 Task: Create a due date automation trigger when advanced on, on the wednesday of the week a card is due add fields with custom field "Resume" set to a number greater than 1 and lower or equal to 10 at 11:00 AM.
Action: Mouse moved to (1212, 95)
Screenshot: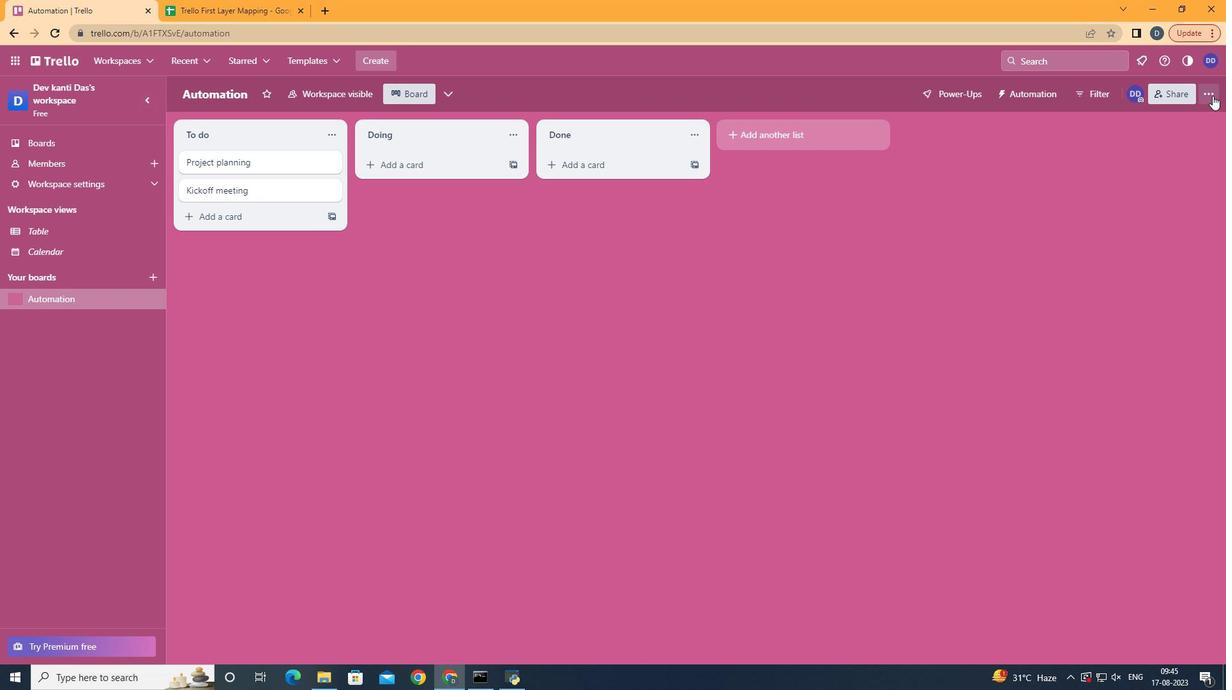 
Action: Mouse pressed left at (1212, 95)
Screenshot: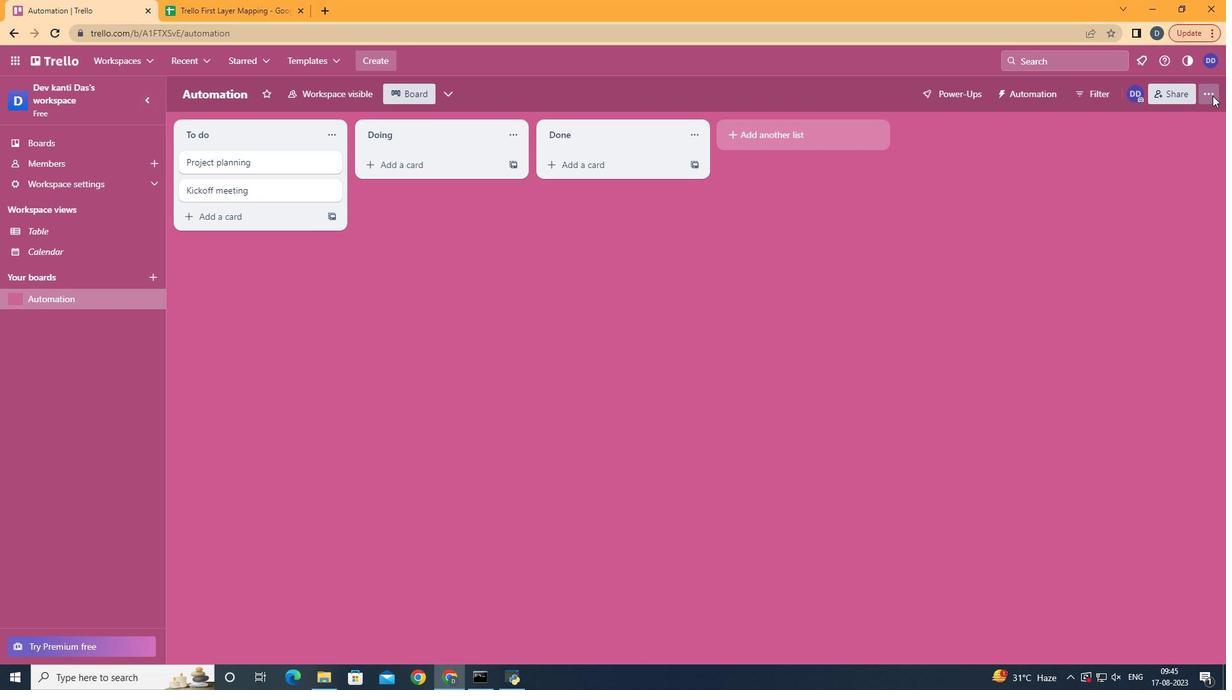 
Action: Mouse moved to (1139, 262)
Screenshot: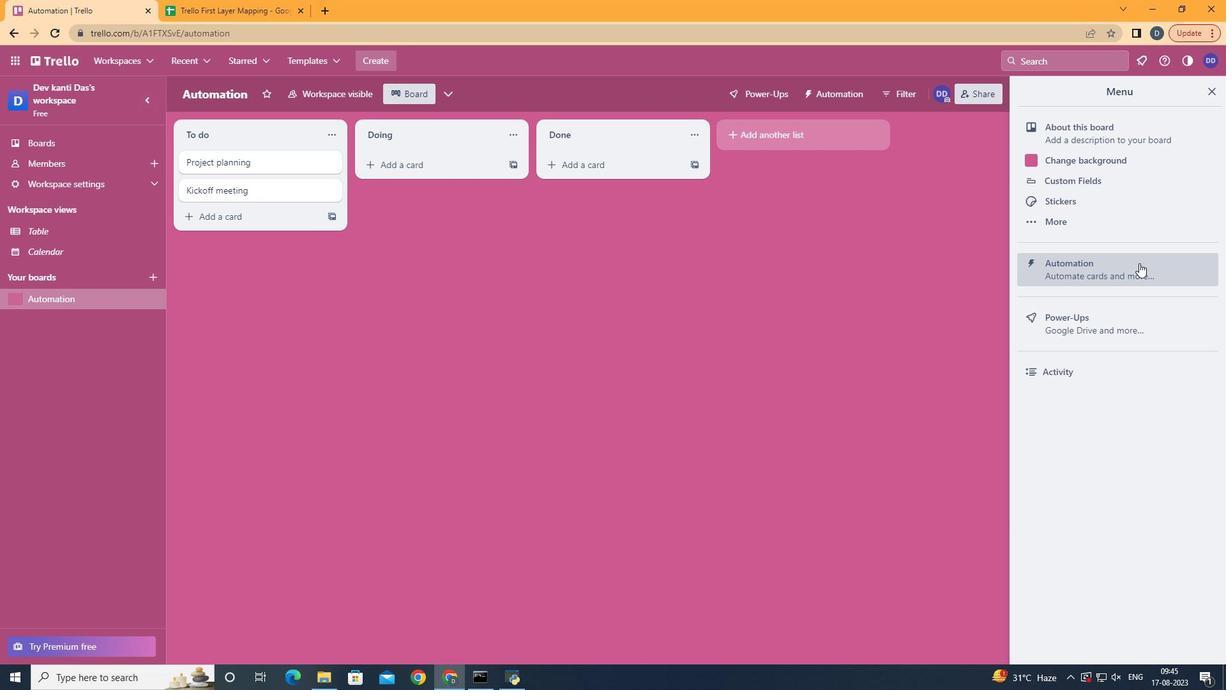 
Action: Mouse pressed left at (1139, 262)
Screenshot: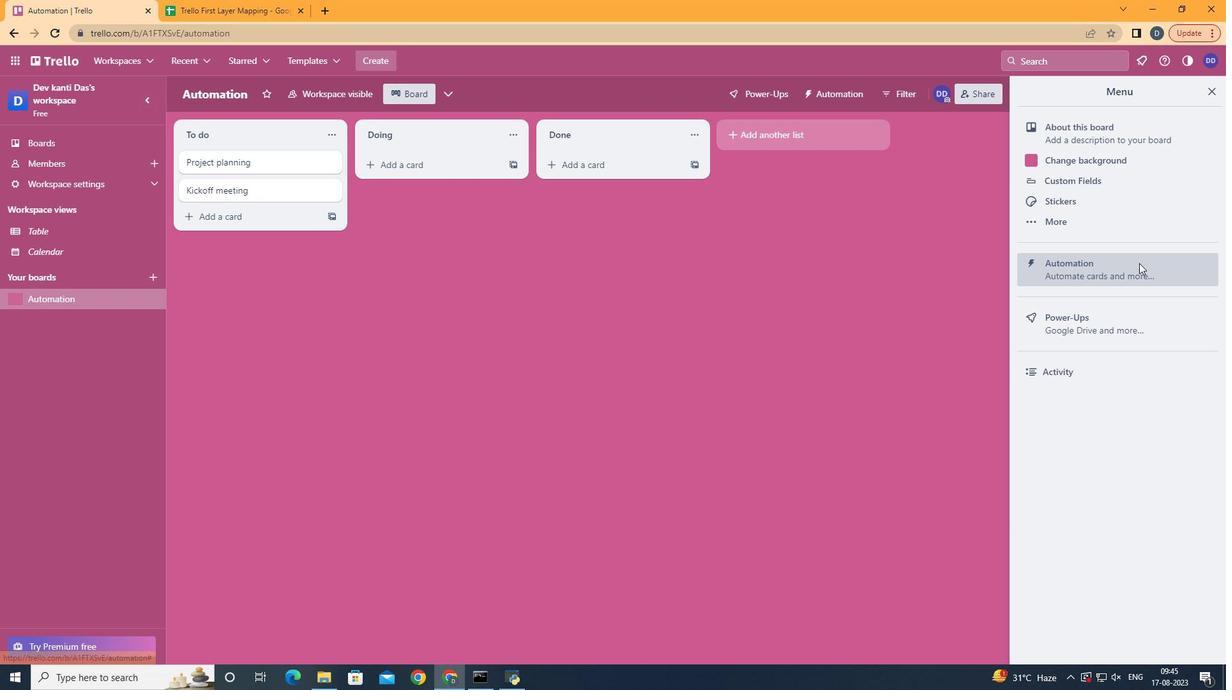 
Action: Mouse moved to (222, 254)
Screenshot: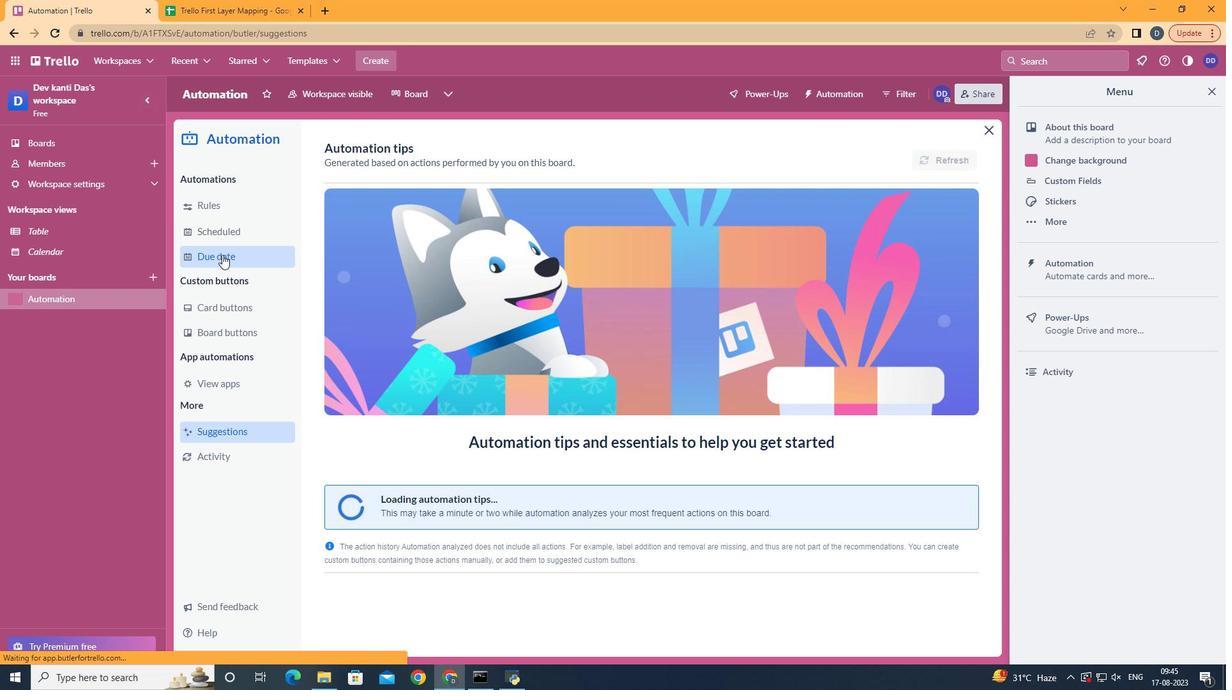 
Action: Mouse pressed left at (222, 254)
Screenshot: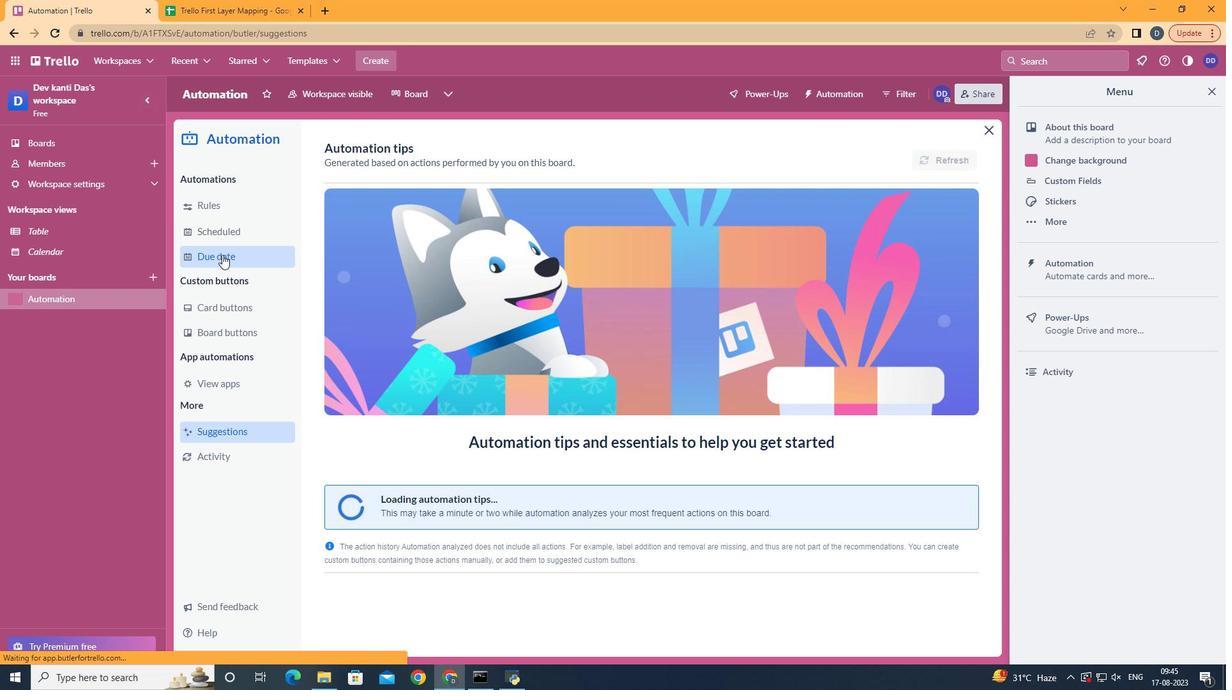 
Action: Mouse moved to (884, 152)
Screenshot: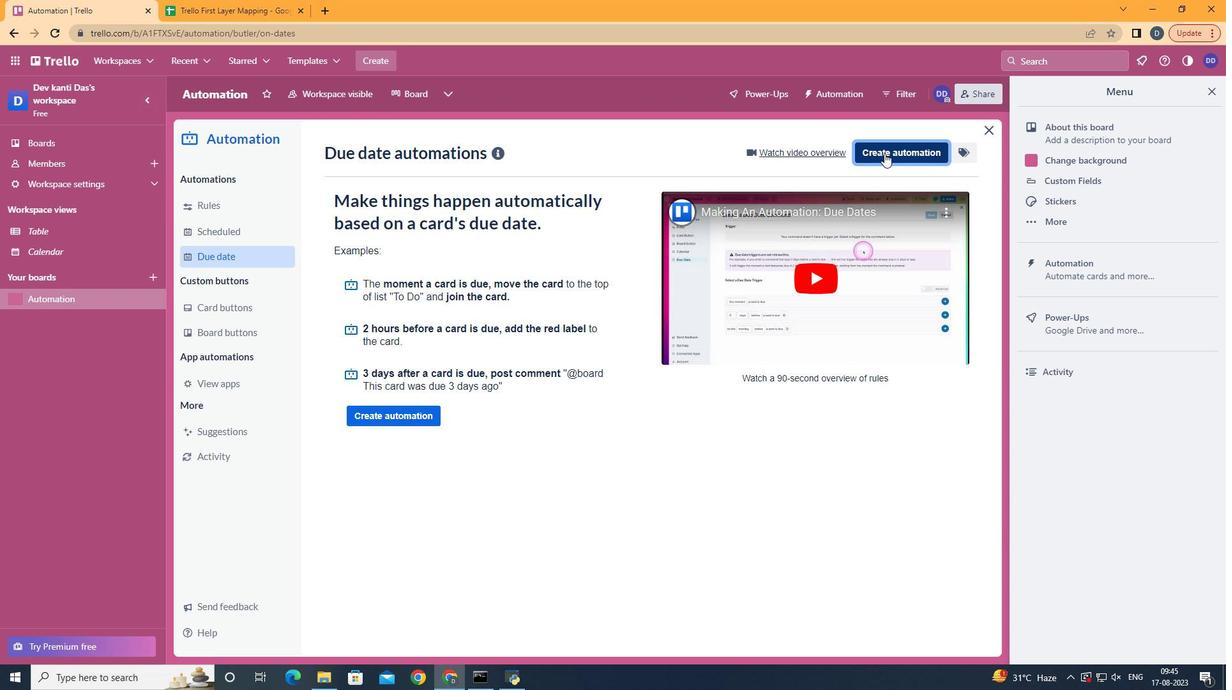 
Action: Mouse pressed left at (884, 152)
Screenshot: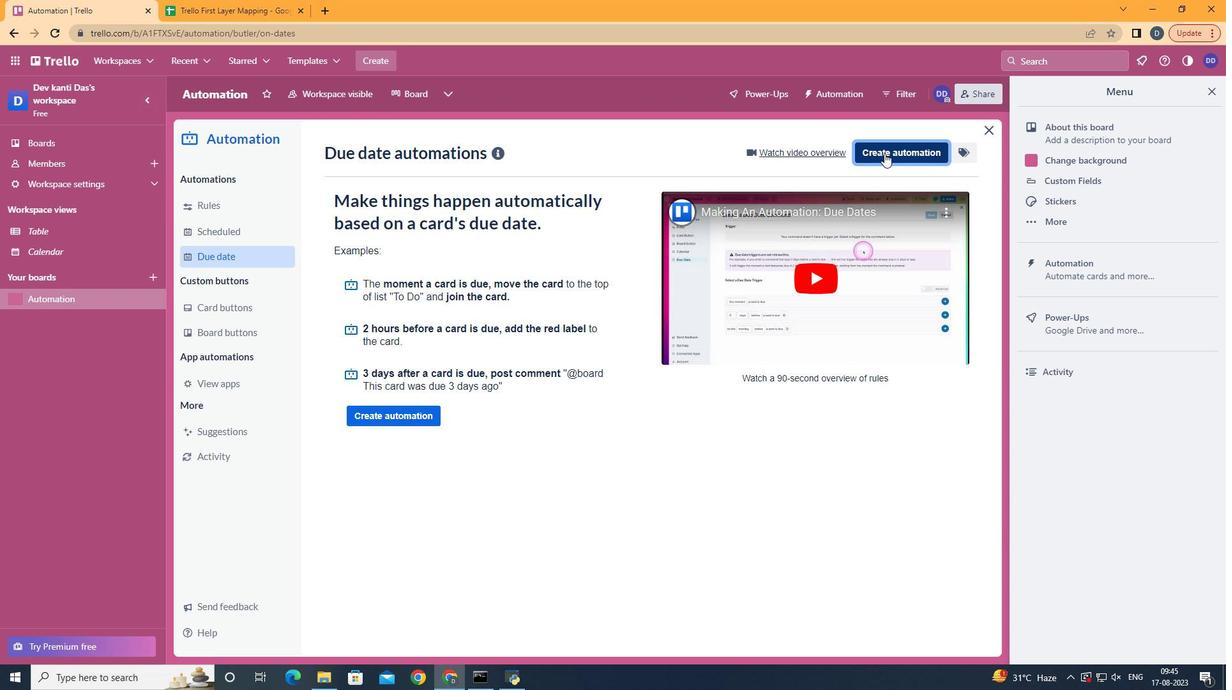 
Action: Mouse moved to (666, 274)
Screenshot: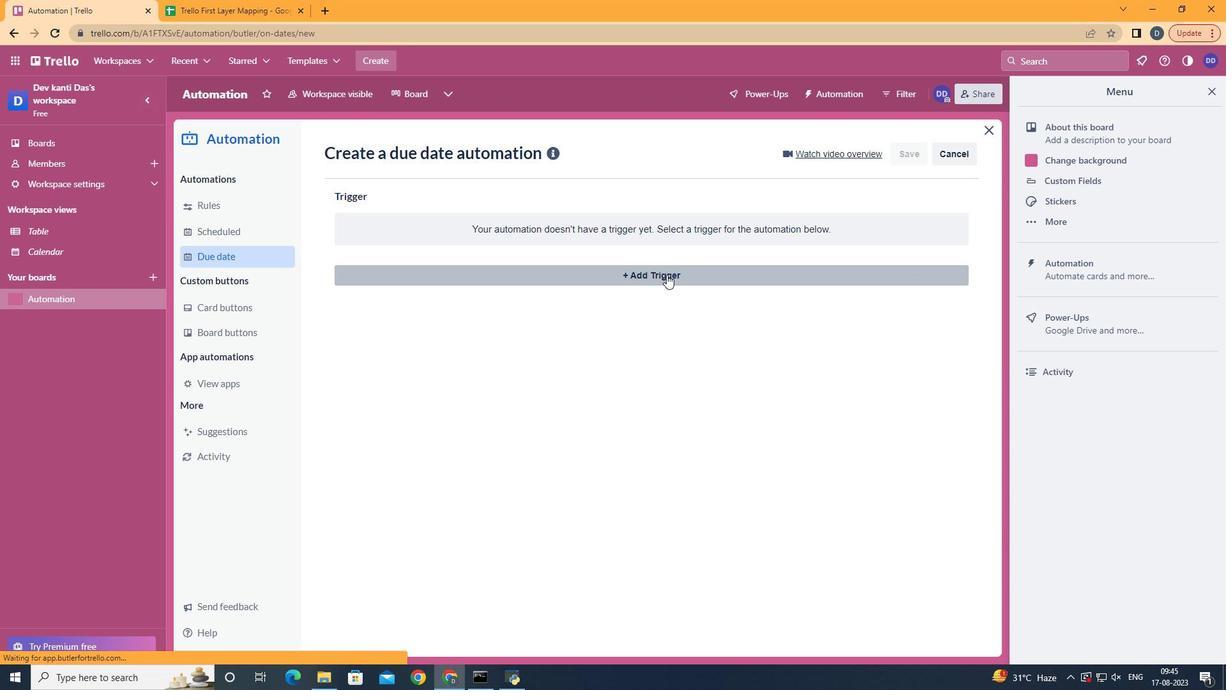
Action: Mouse pressed left at (666, 274)
Screenshot: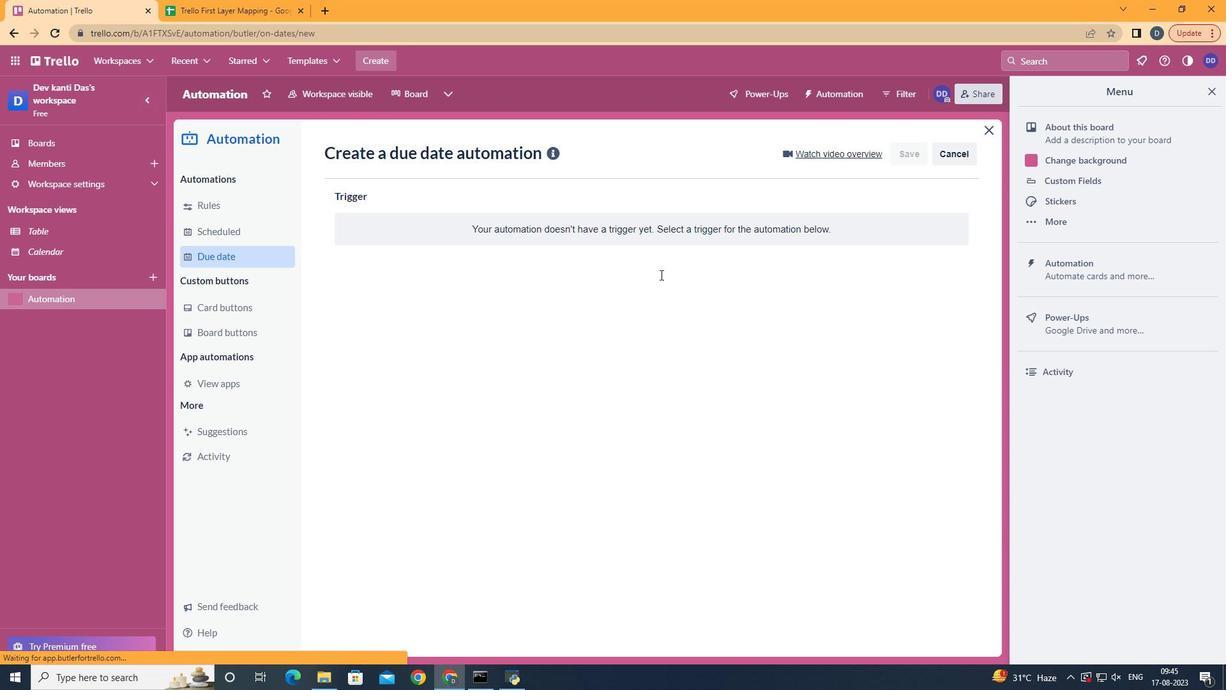 
Action: Mouse moved to (425, 387)
Screenshot: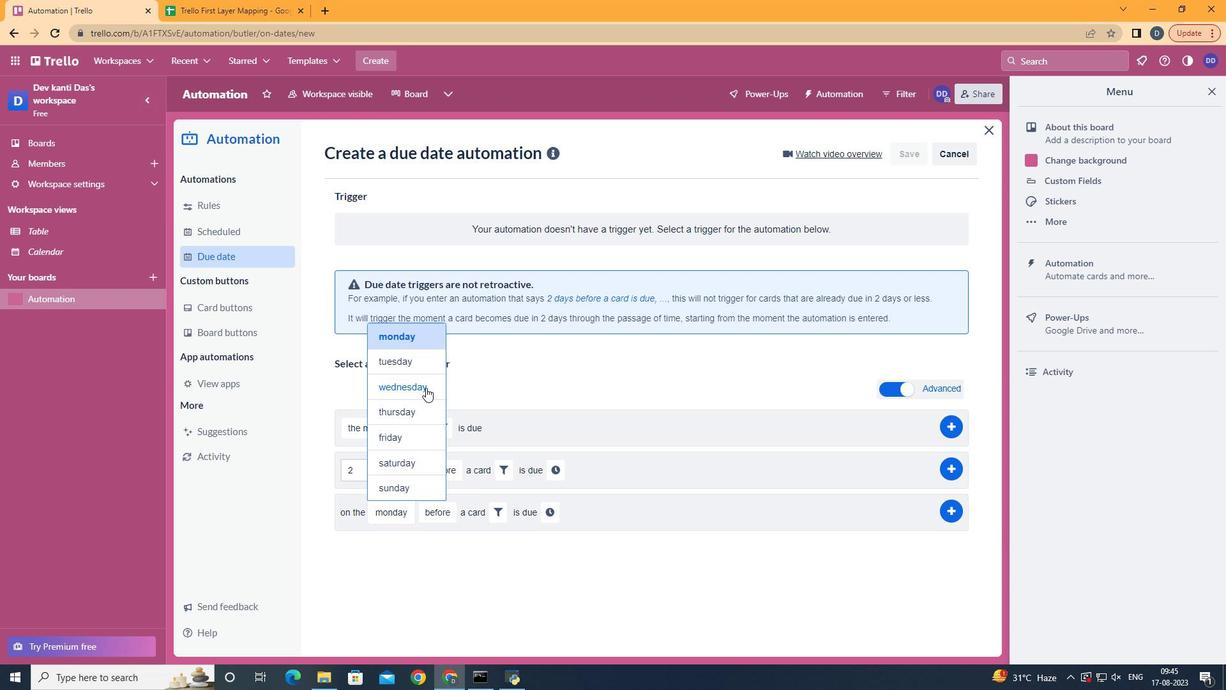 
Action: Mouse pressed left at (425, 387)
Screenshot: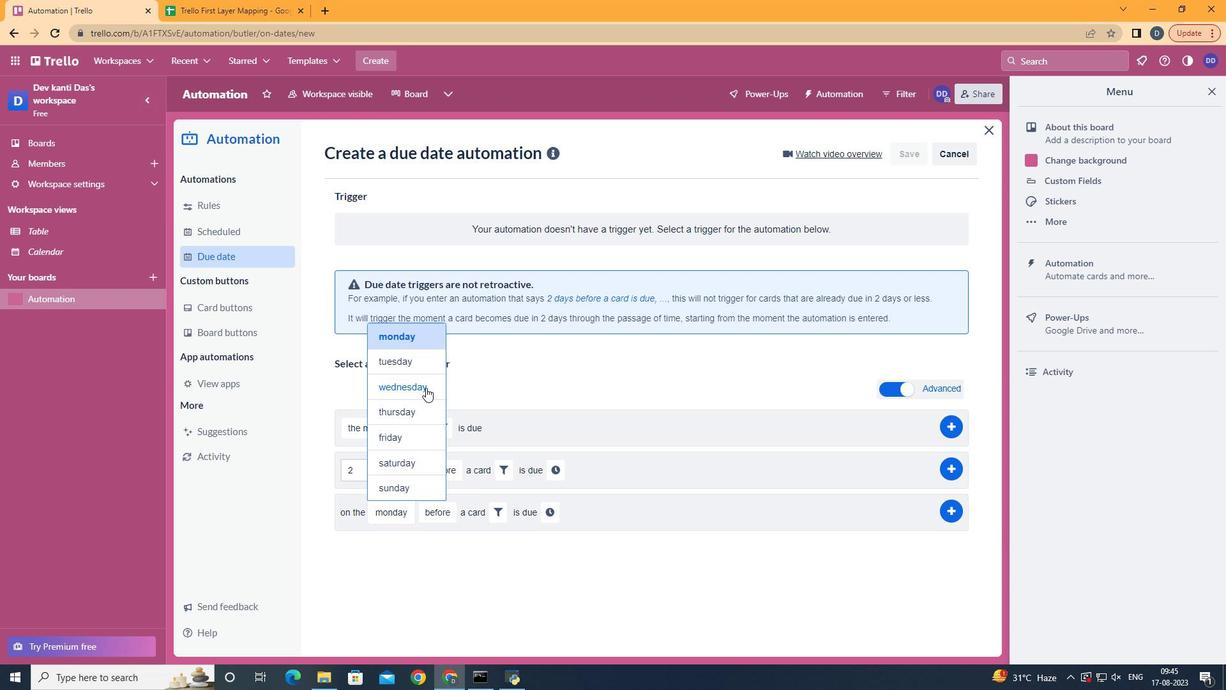 
Action: Mouse moved to (488, 582)
Screenshot: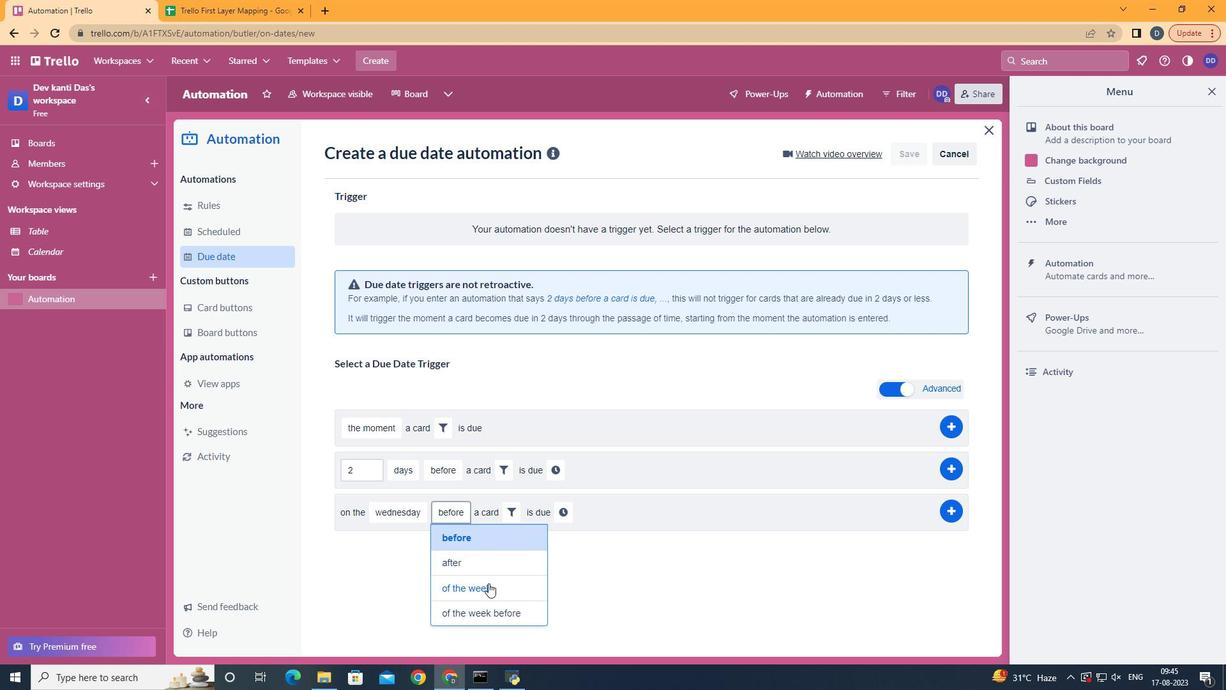 
Action: Mouse pressed left at (488, 582)
Screenshot: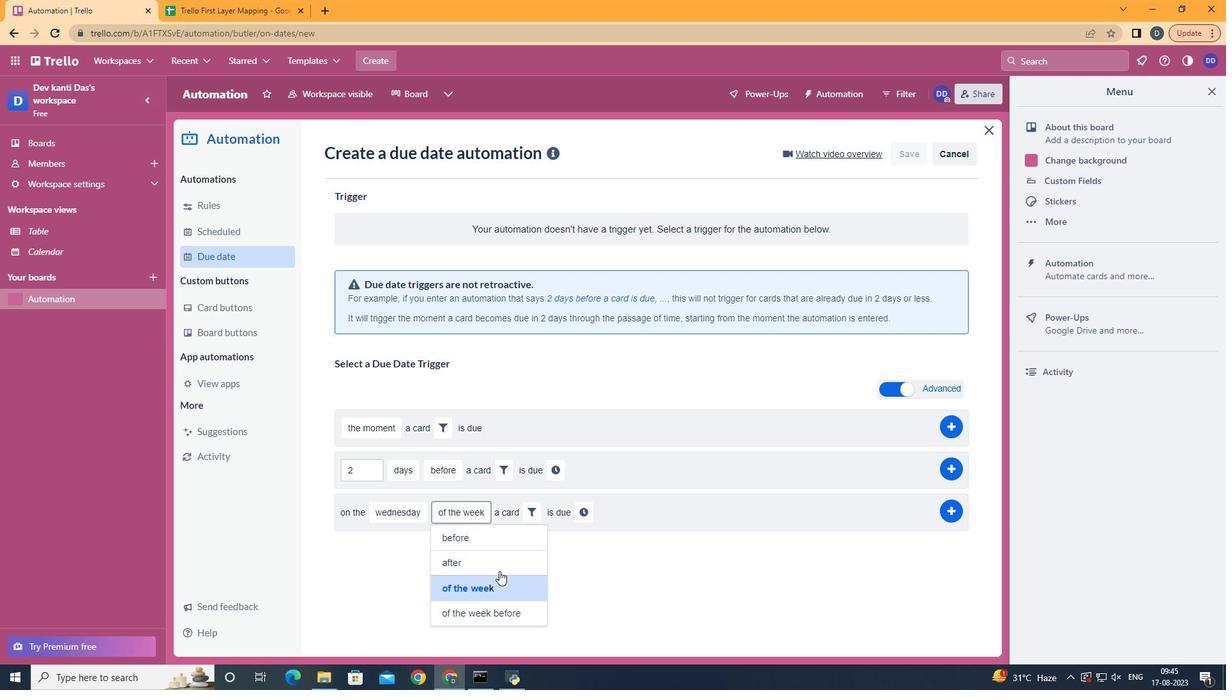 
Action: Mouse moved to (522, 510)
Screenshot: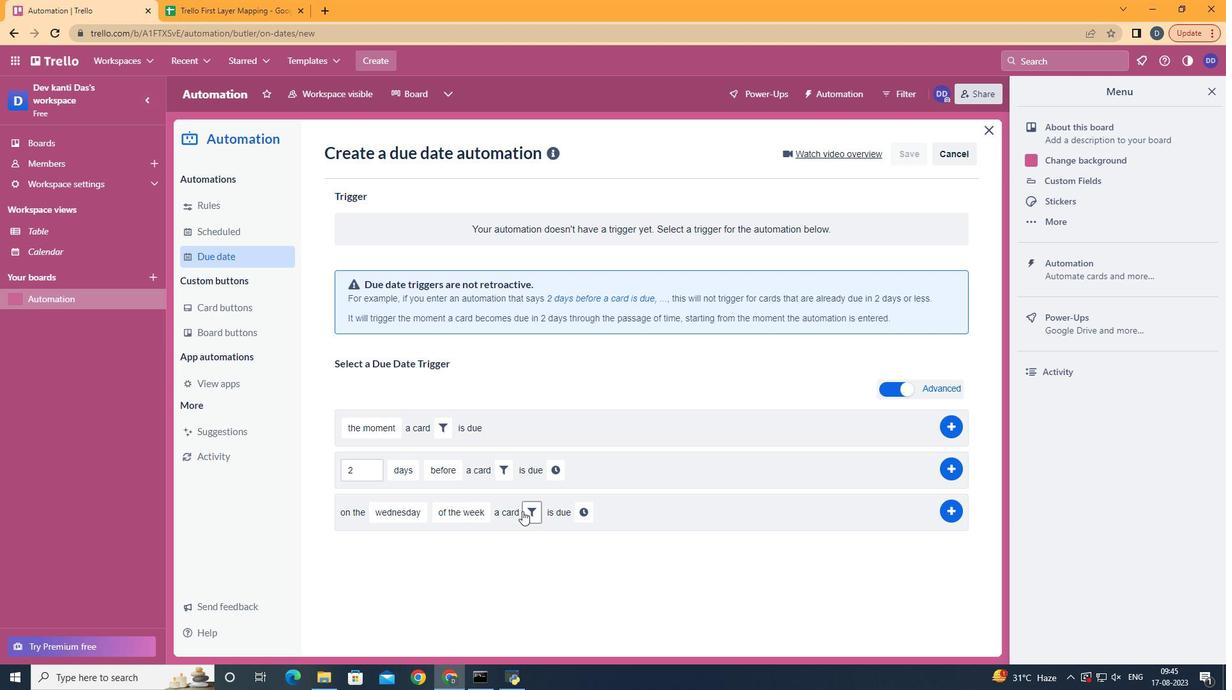 
Action: Mouse pressed left at (522, 510)
Screenshot: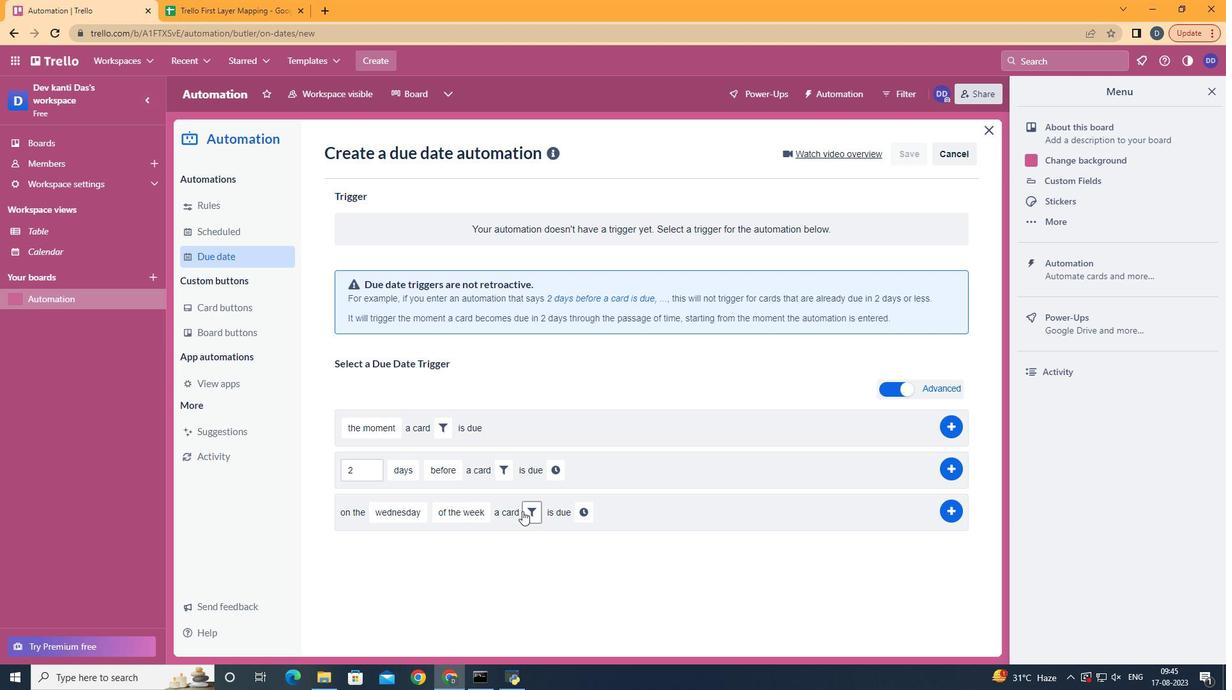 
Action: Mouse moved to (741, 552)
Screenshot: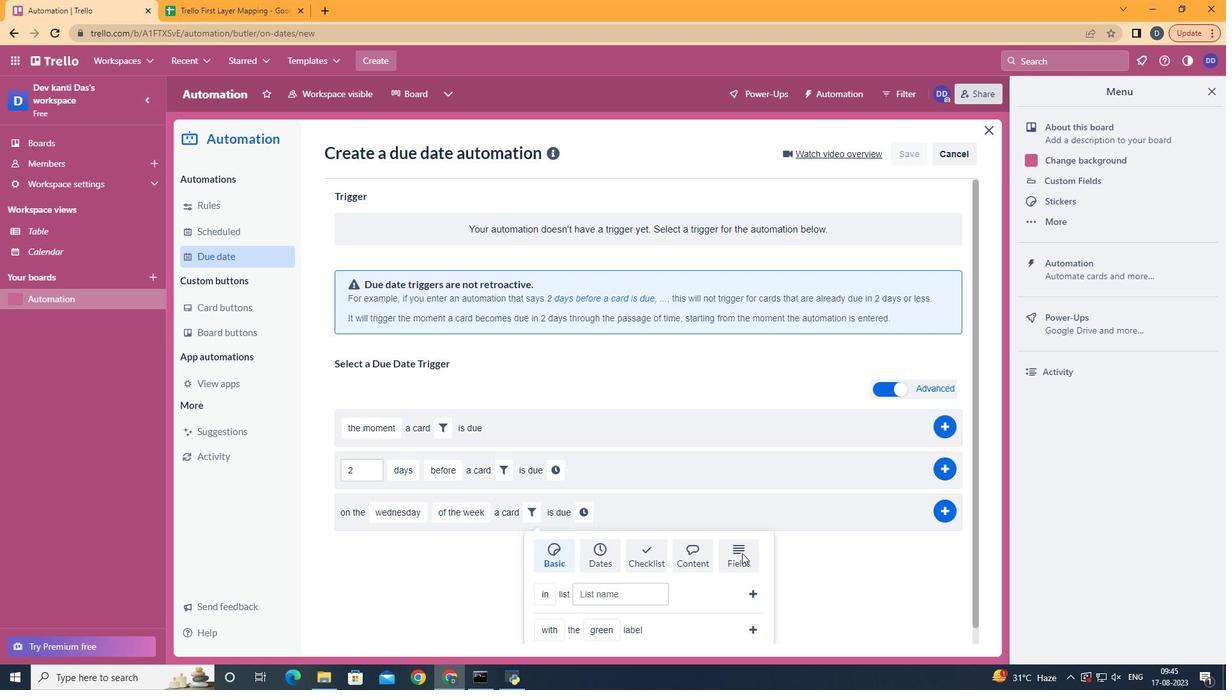 
Action: Mouse pressed left at (741, 552)
Screenshot: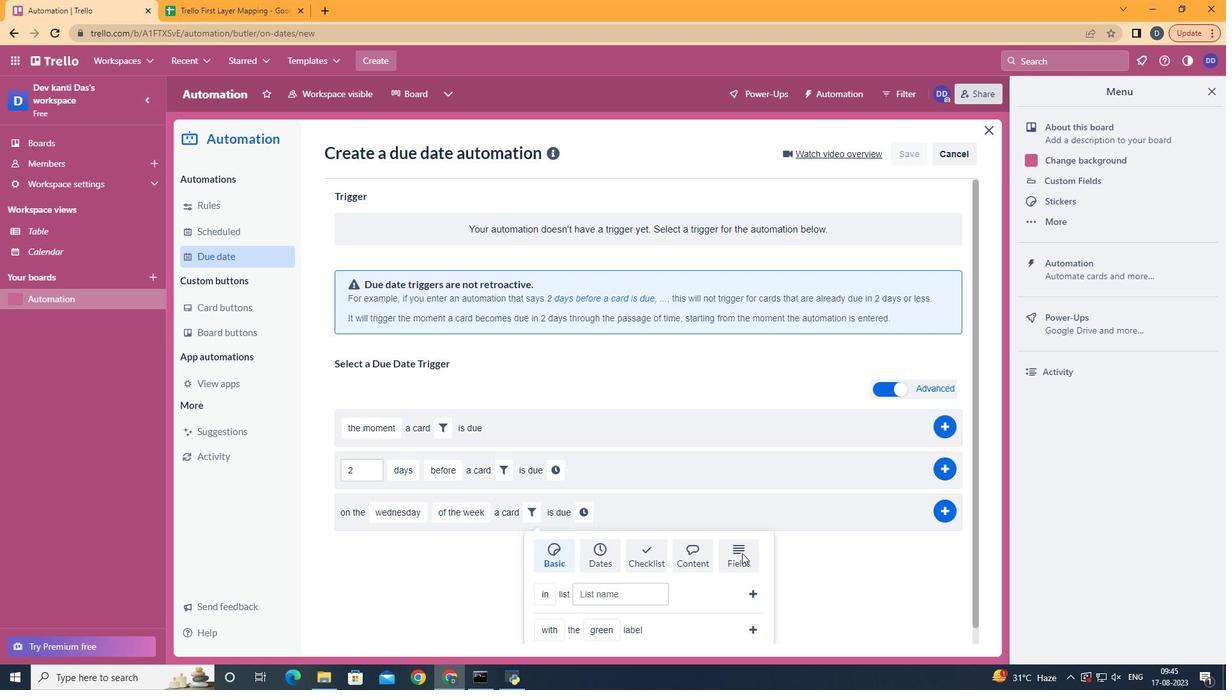 
Action: Mouse moved to (741, 552)
Screenshot: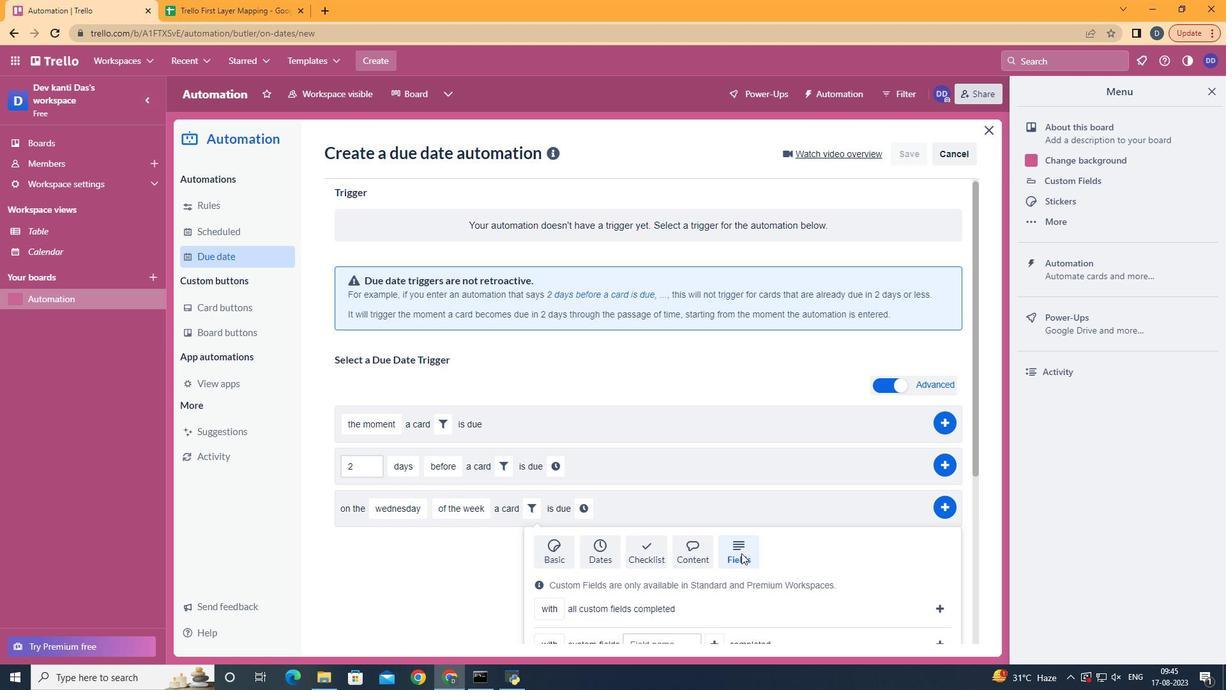 
Action: Mouse scrolled (741, 552) with delta (0, 0)
Screenshot: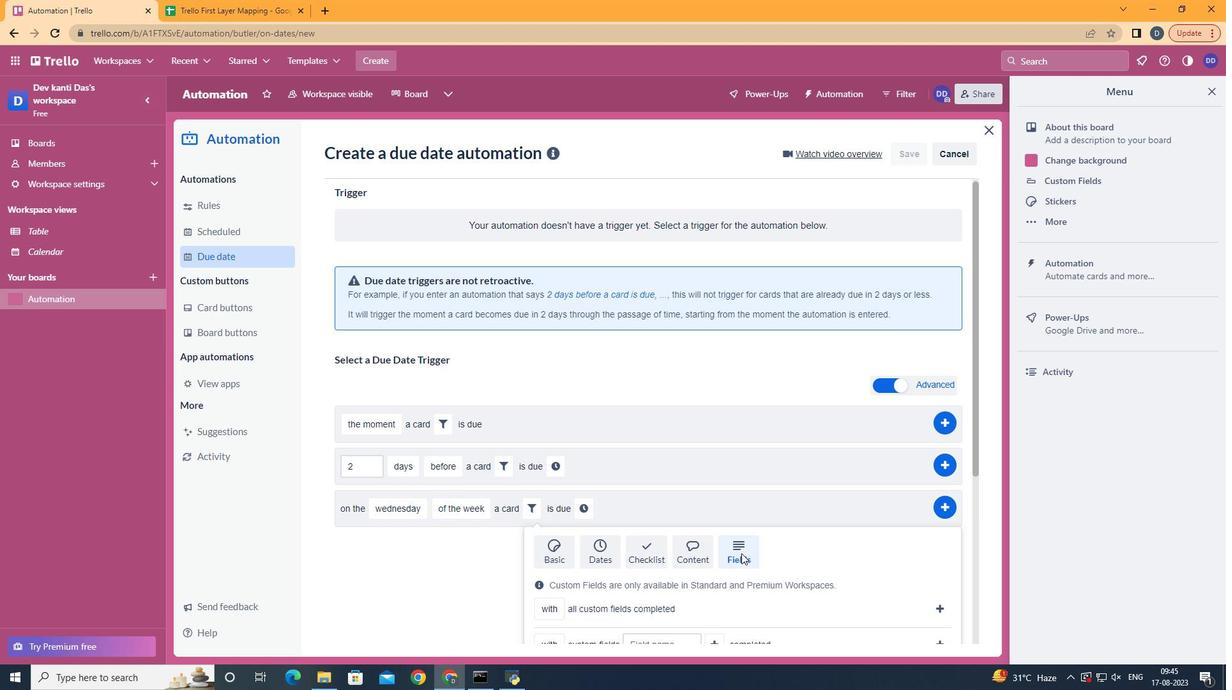 
Action: Mouse scrolled (741, 552) with delta (0, 0)
Screenshot: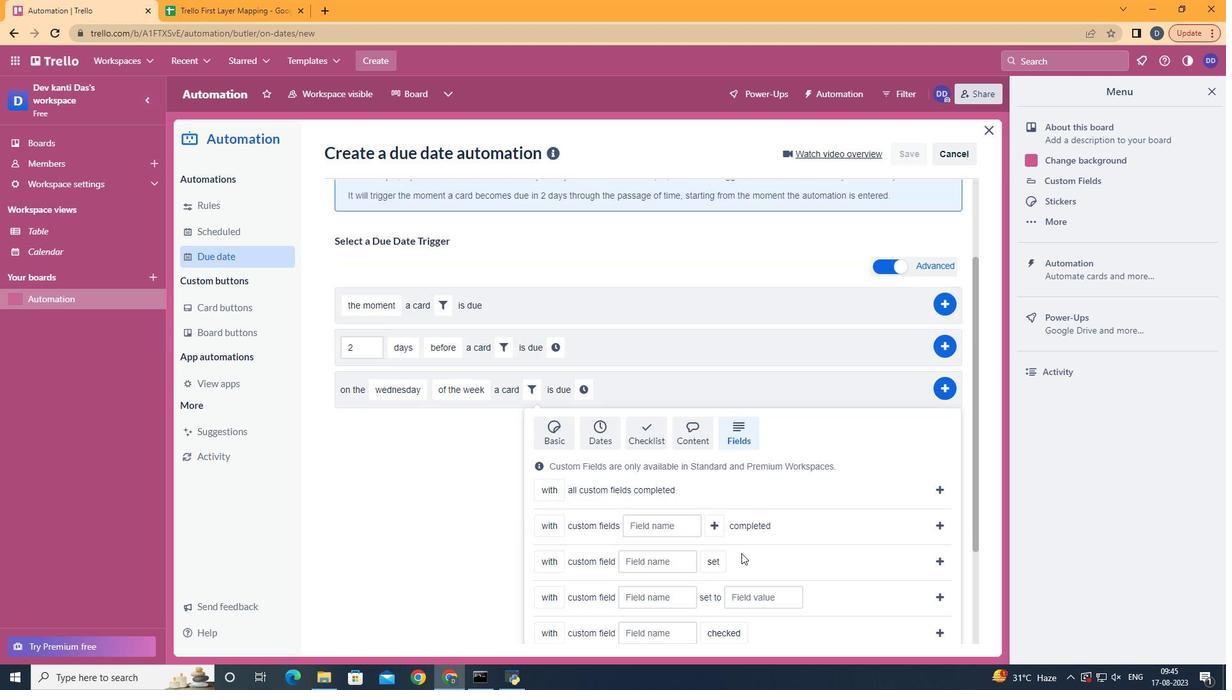 
Action: Mouse scrolled (741, 552) with delta (0, 0)
Screenshot: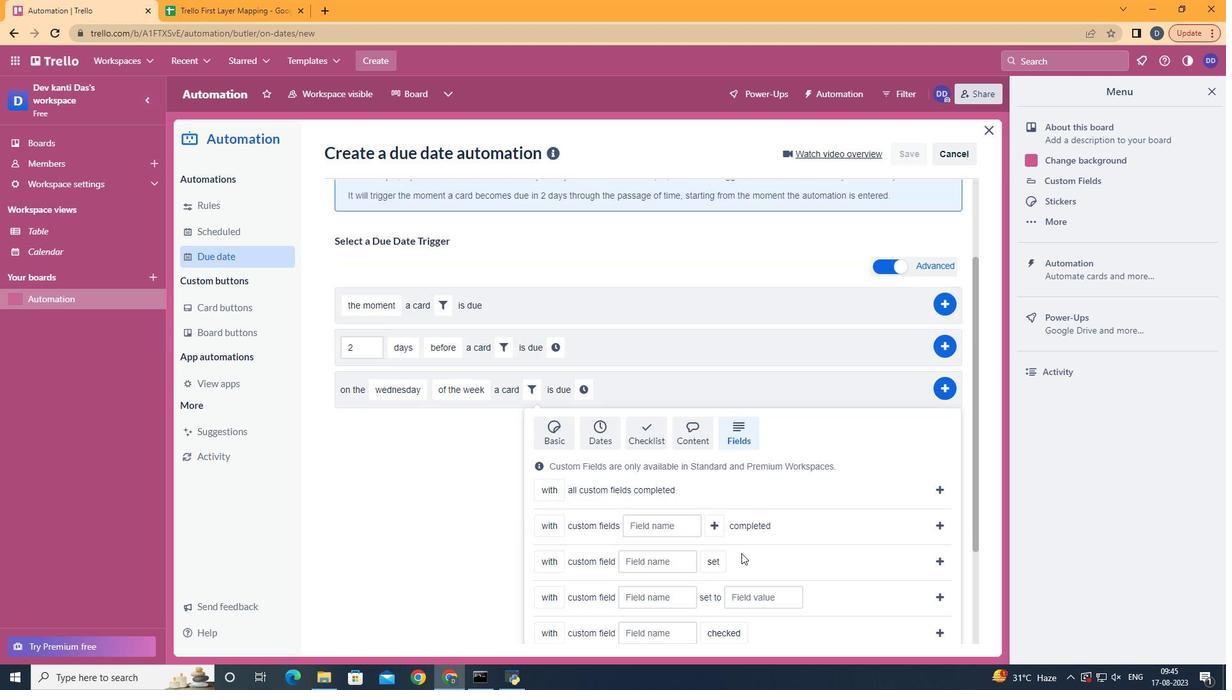 
Action: Mouse scrolled (741, 551) with delta (0, -1)
Screenshot: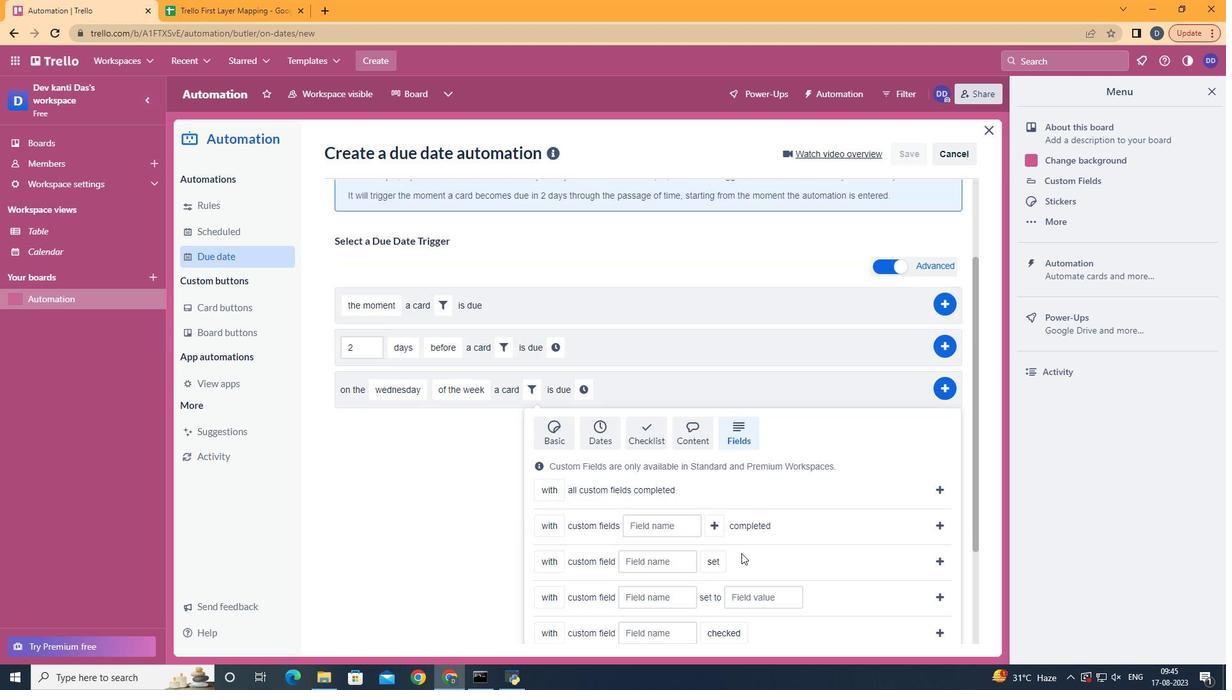 
Action: Mouse scrolled (741, 552) with delta (0, 0)
Screenshot: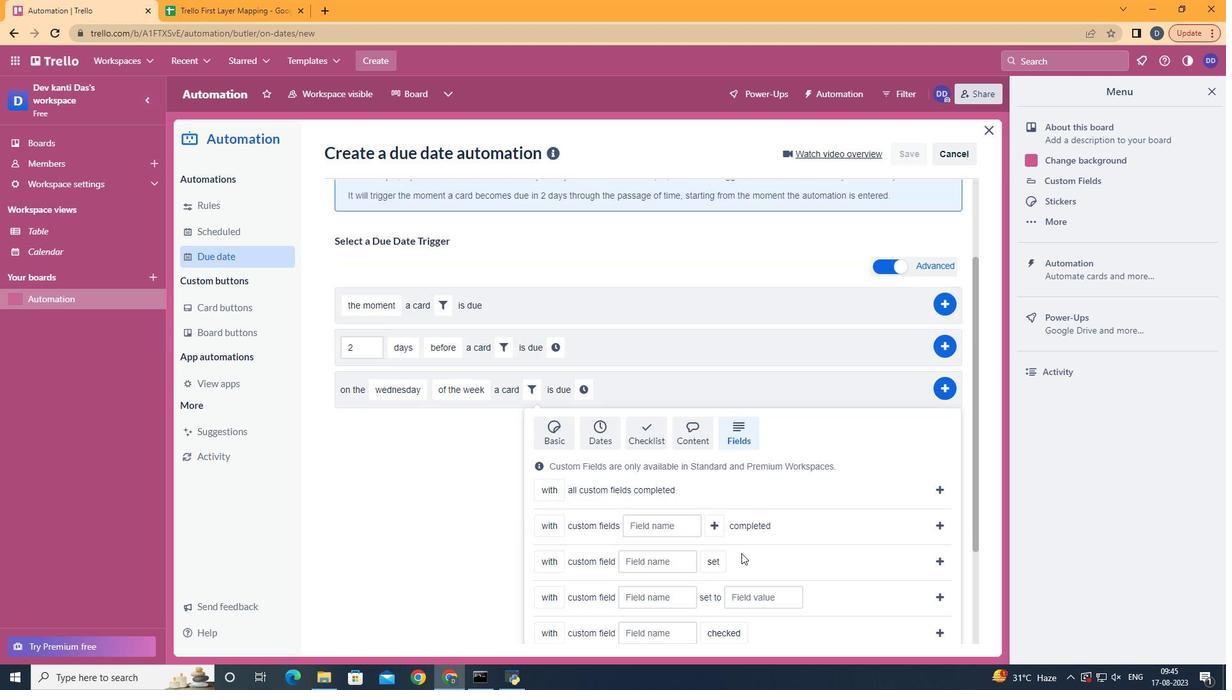 
Action: Mouse scrolled (741, 552) with delta (0, 0)
Screenshot: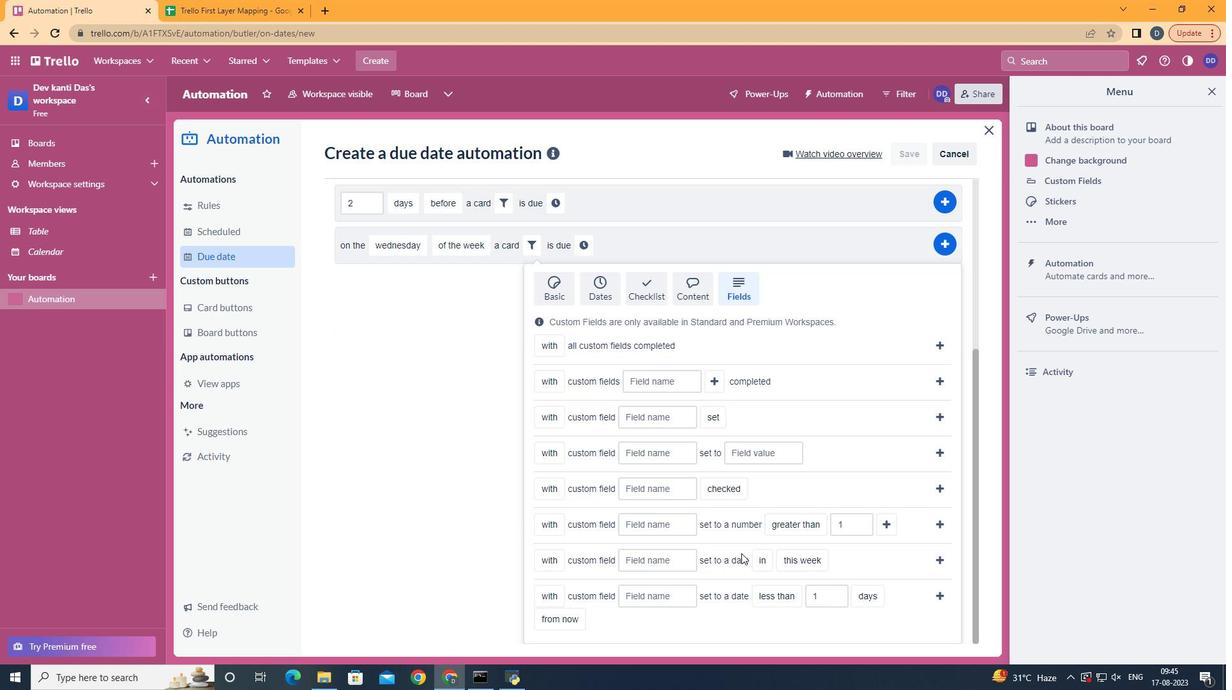 
Action: Mouse moved to (686, 524)
Screenshot: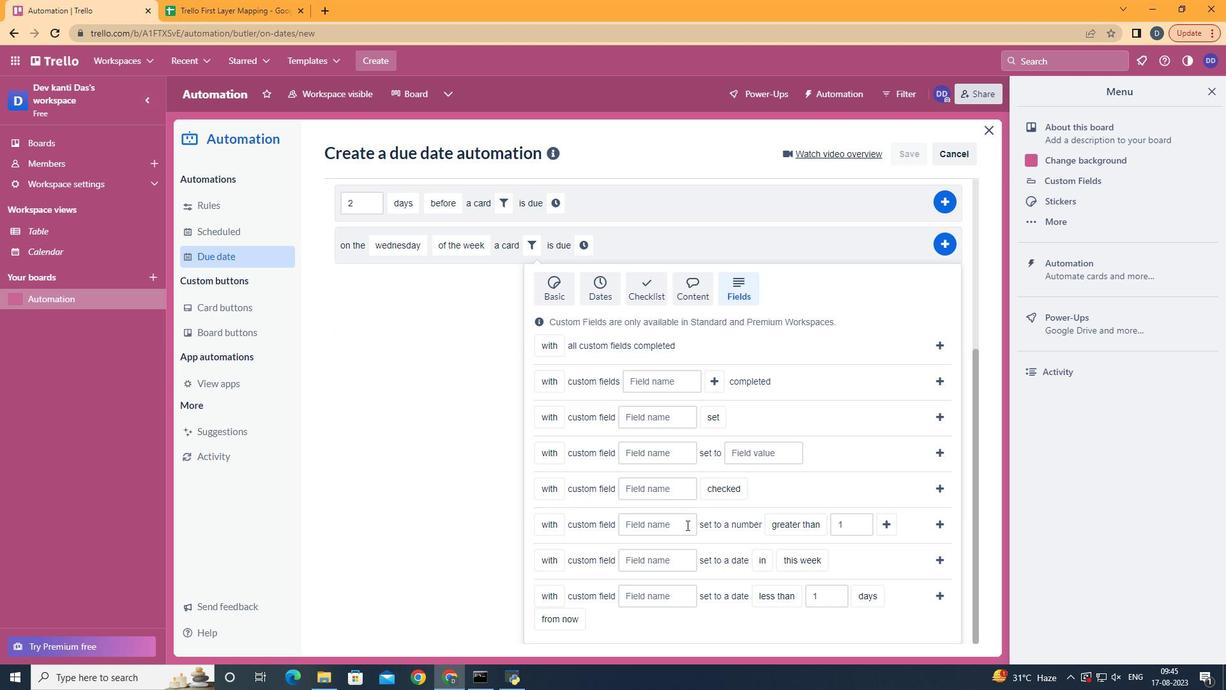 
Action: Mouse pressed left at (686, 524)
Screenshot: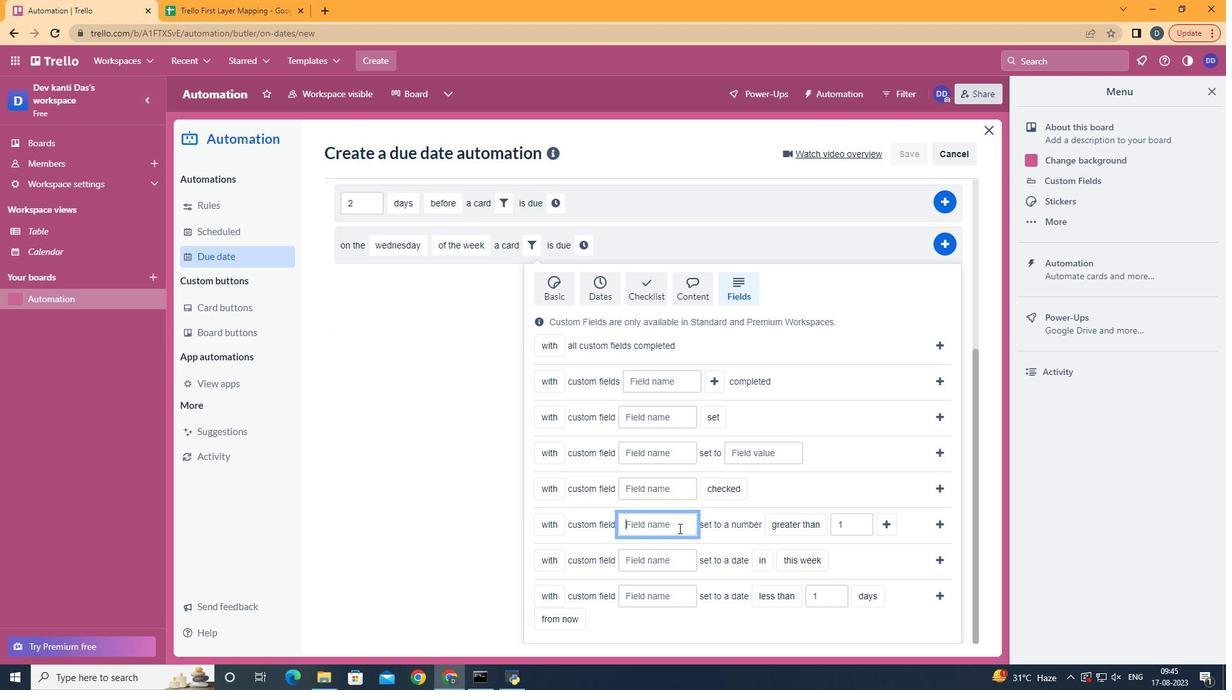 
Action: Mouse moved to (677, 527)
Screenshot: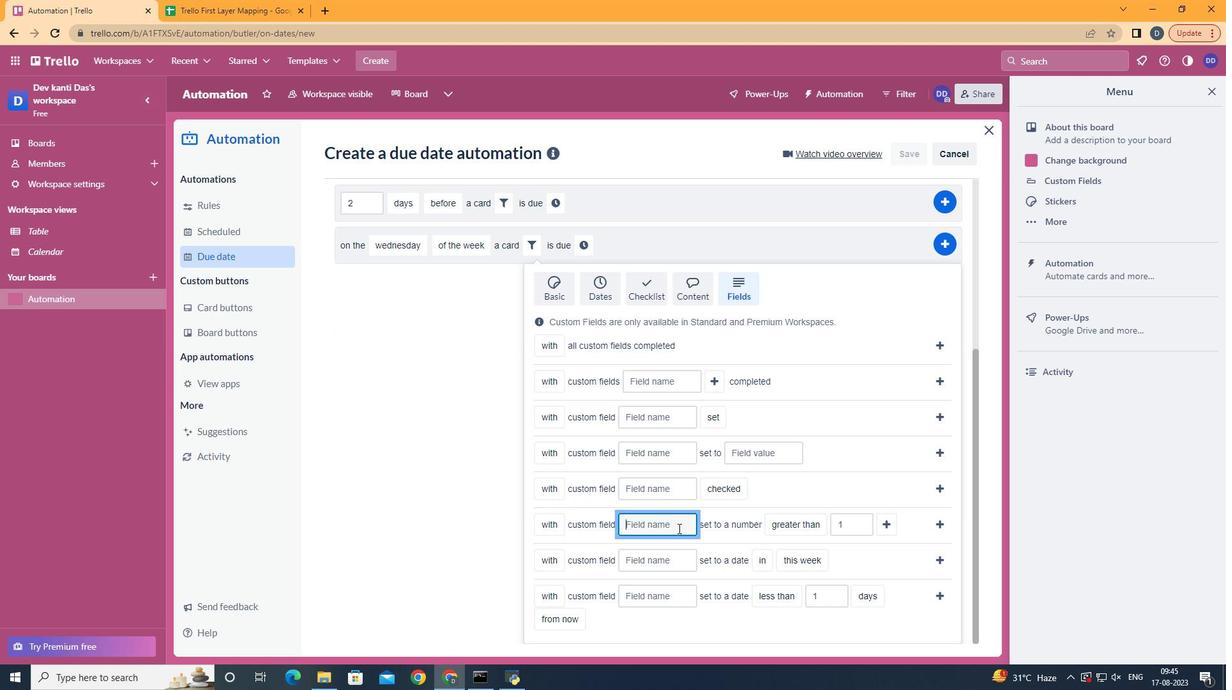 
Action: Key pressed <Key.shift>Resume
Screenshot: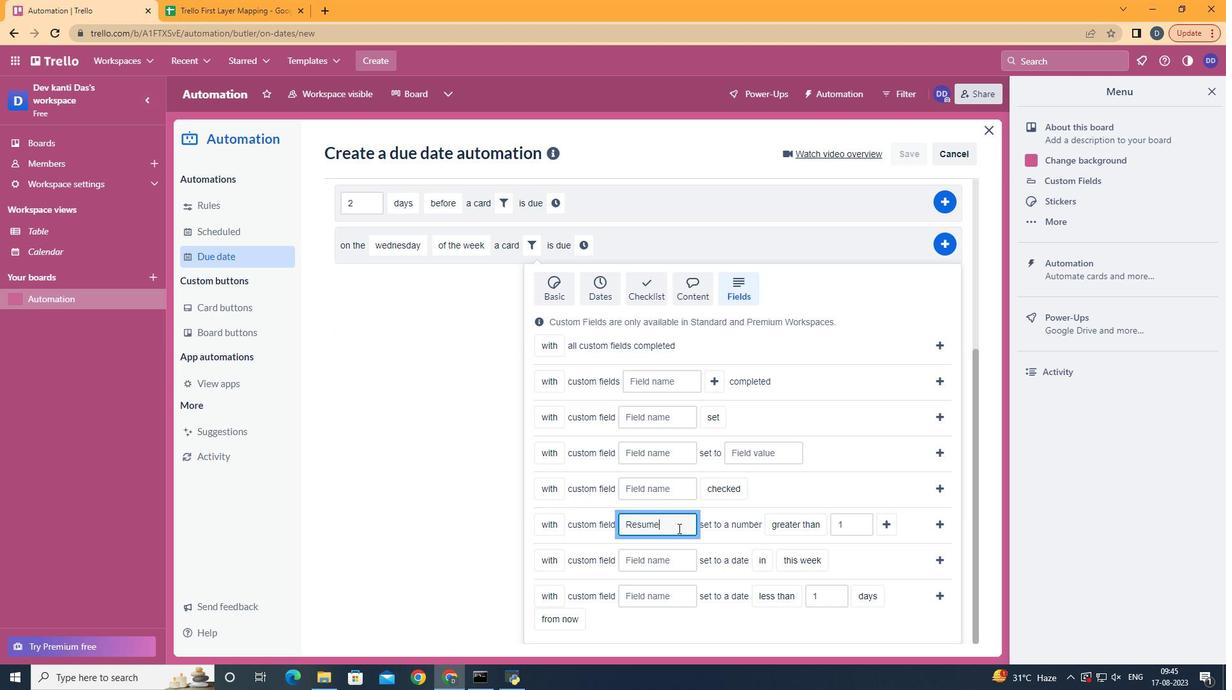 
Action: Mouse moved to (896, 516)
Screenshot: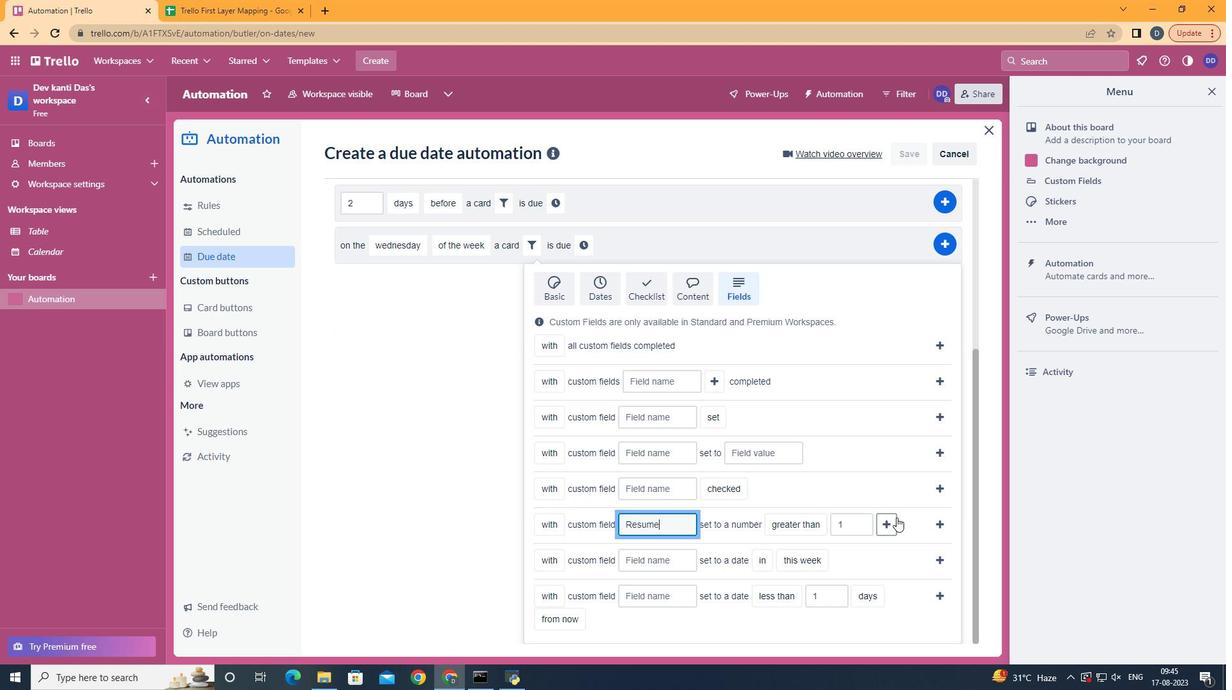 
Action: Mouse pressed left at (896, 516)
Screenshot: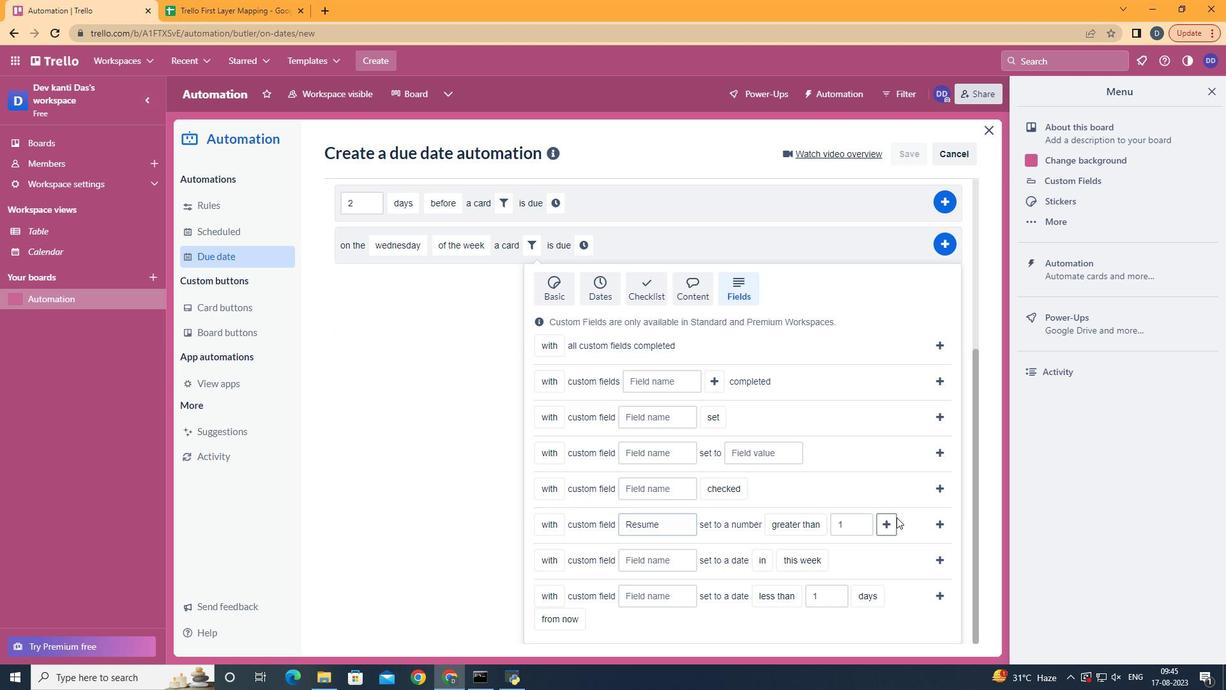 
Action: Mouse moved to (605, 469)
Screenshot: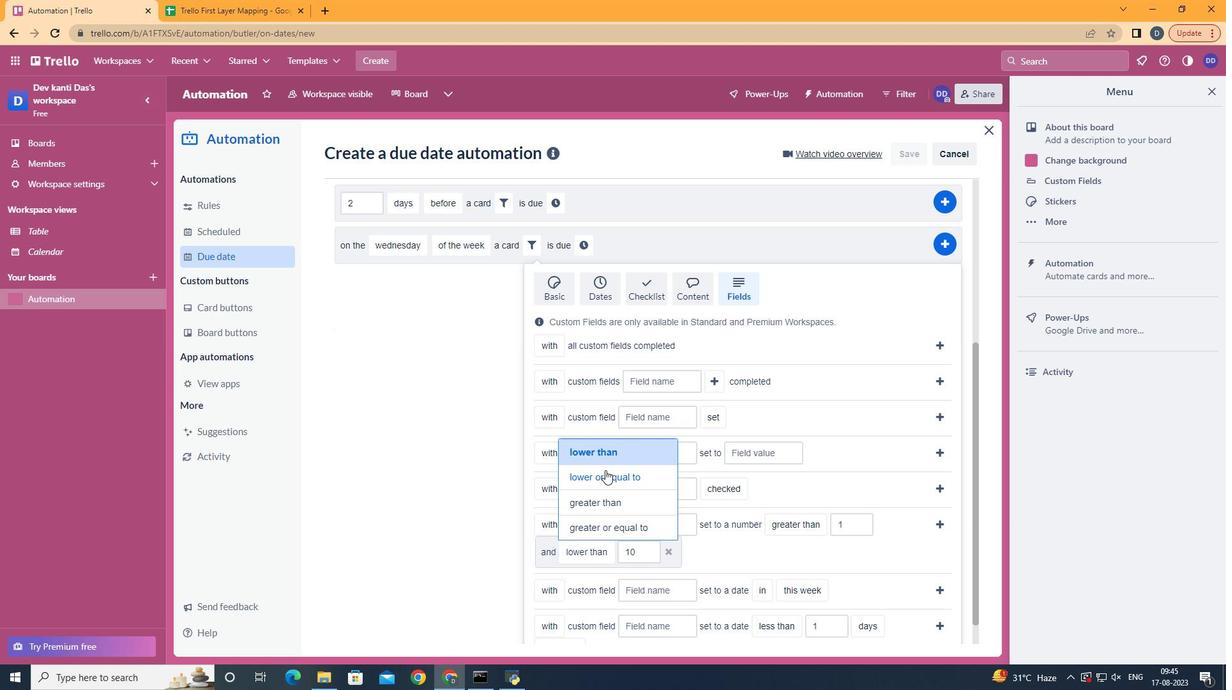 
Action: Mouse pressed left at (605, 469)
Screenshot: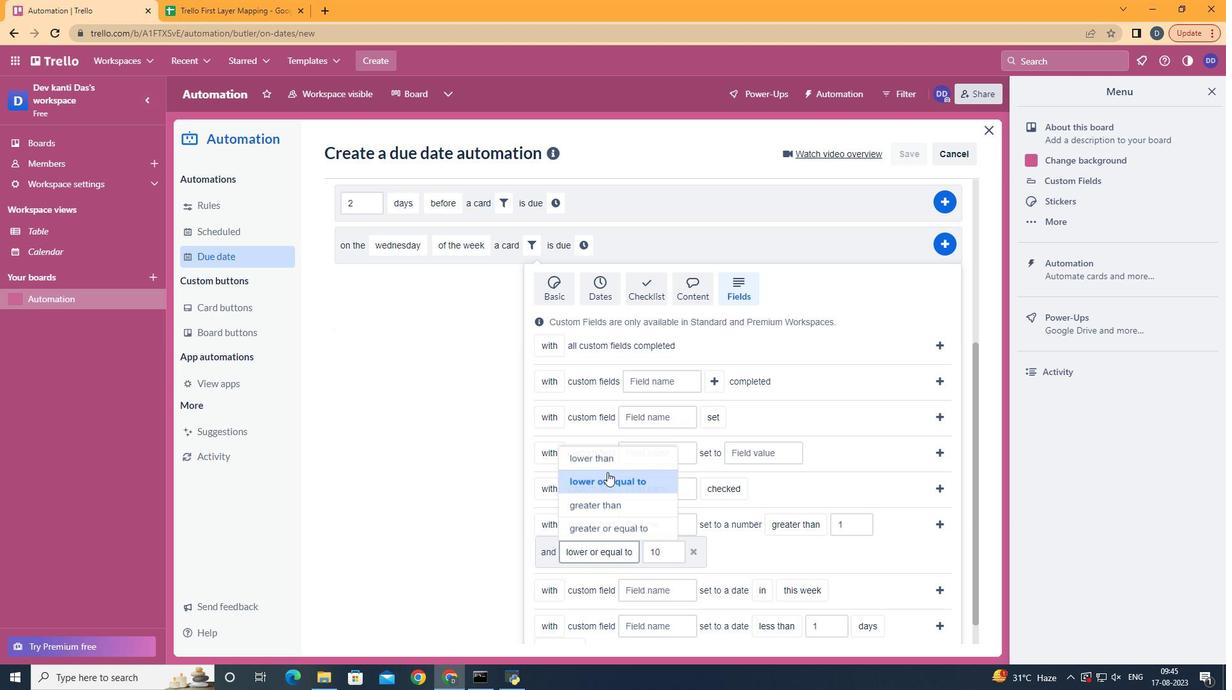 
Action: Mouse moved to (933, 518)
Screenshot: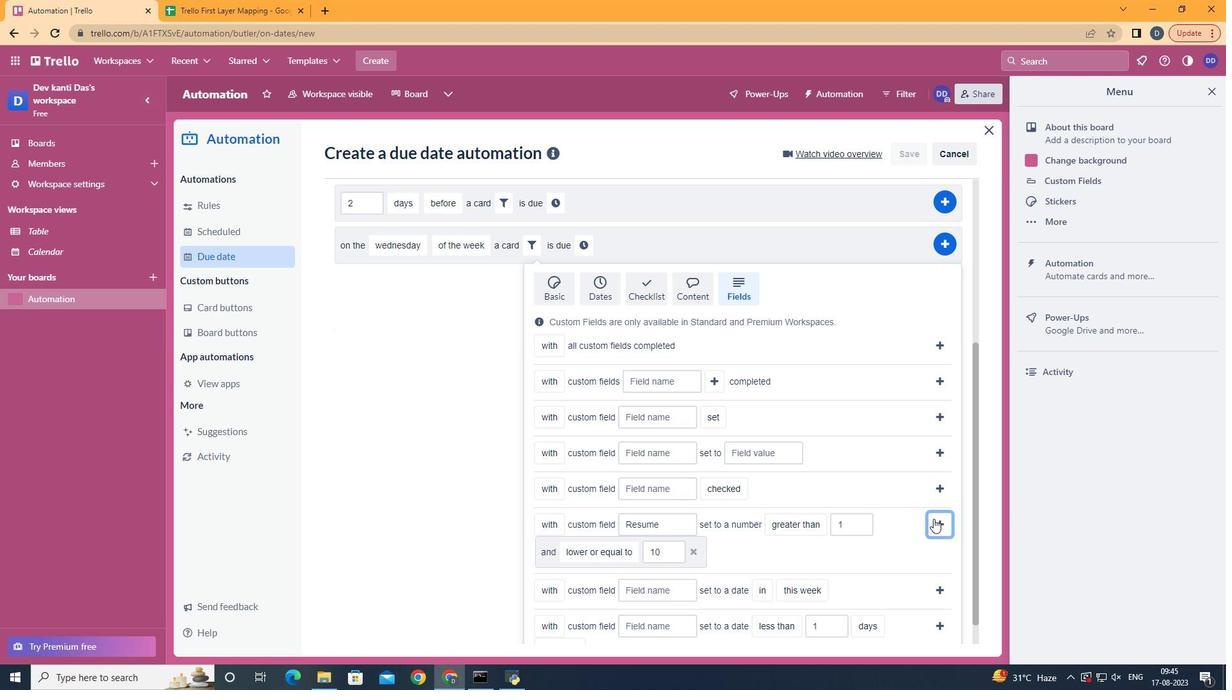 
Action: Mouse pressed left at (933, 518)
Screenshot: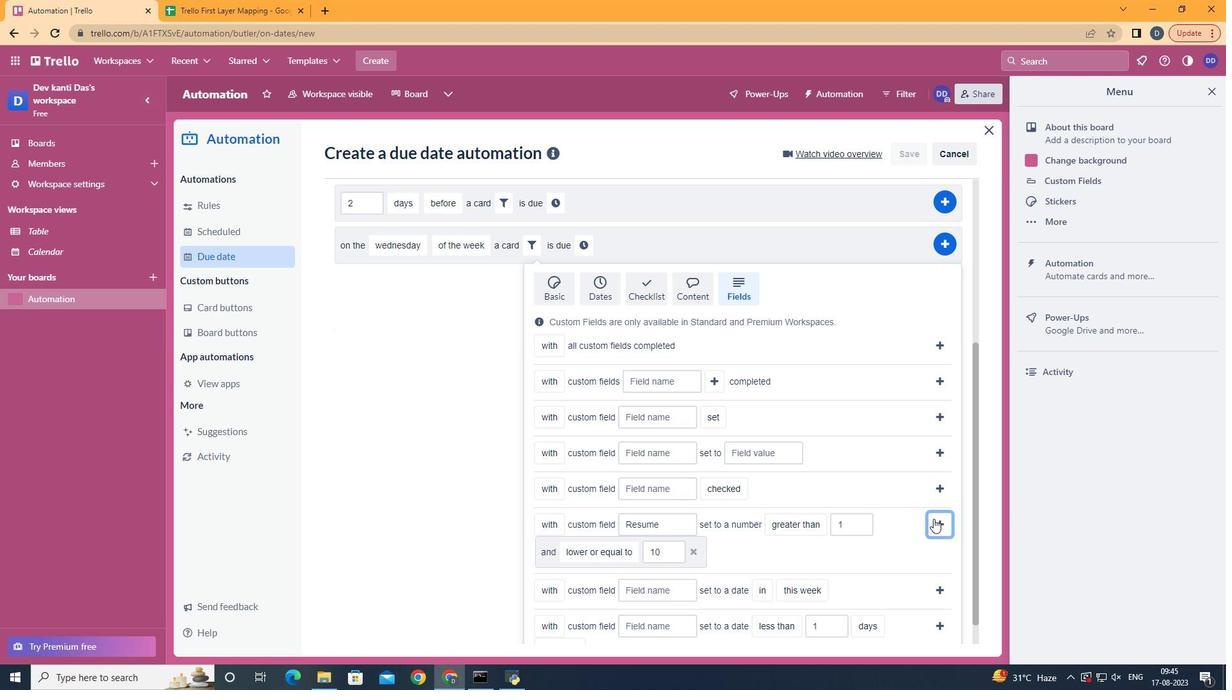 
Action: Mouse moved to (371, 535)
Screenshot: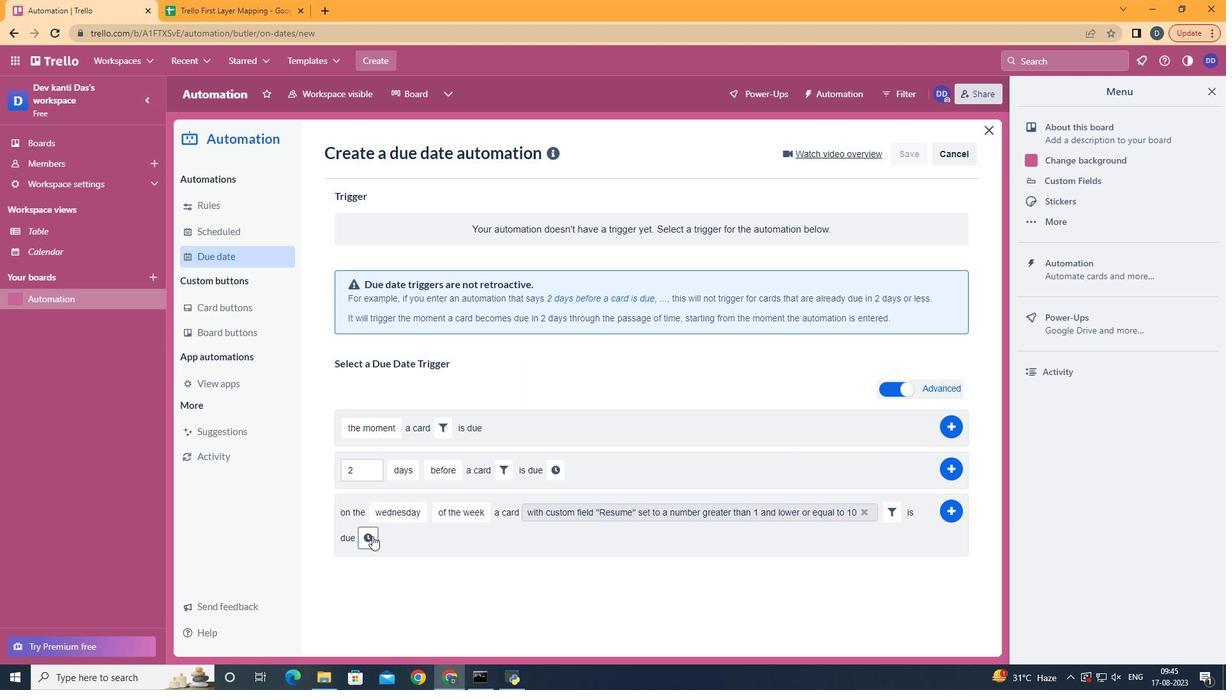 
Action: Mouse pressed left at (371, 535)
Screenshot: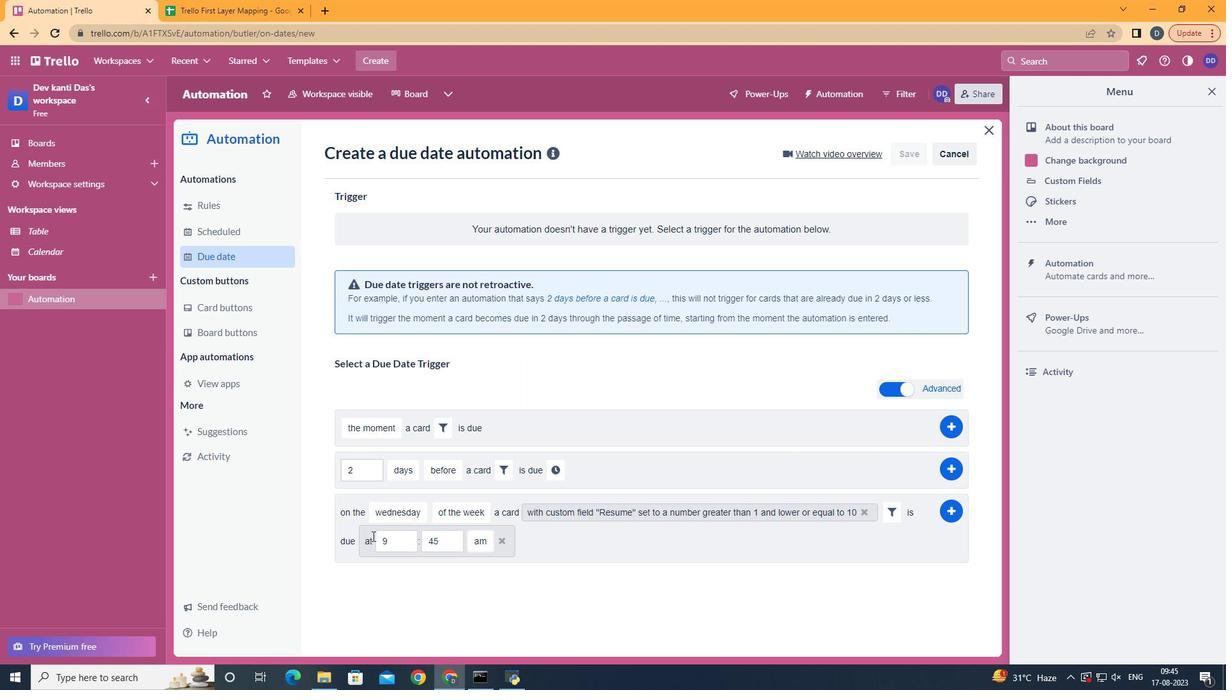 
Action: Mouse moved to (403, 543)
Screenshot: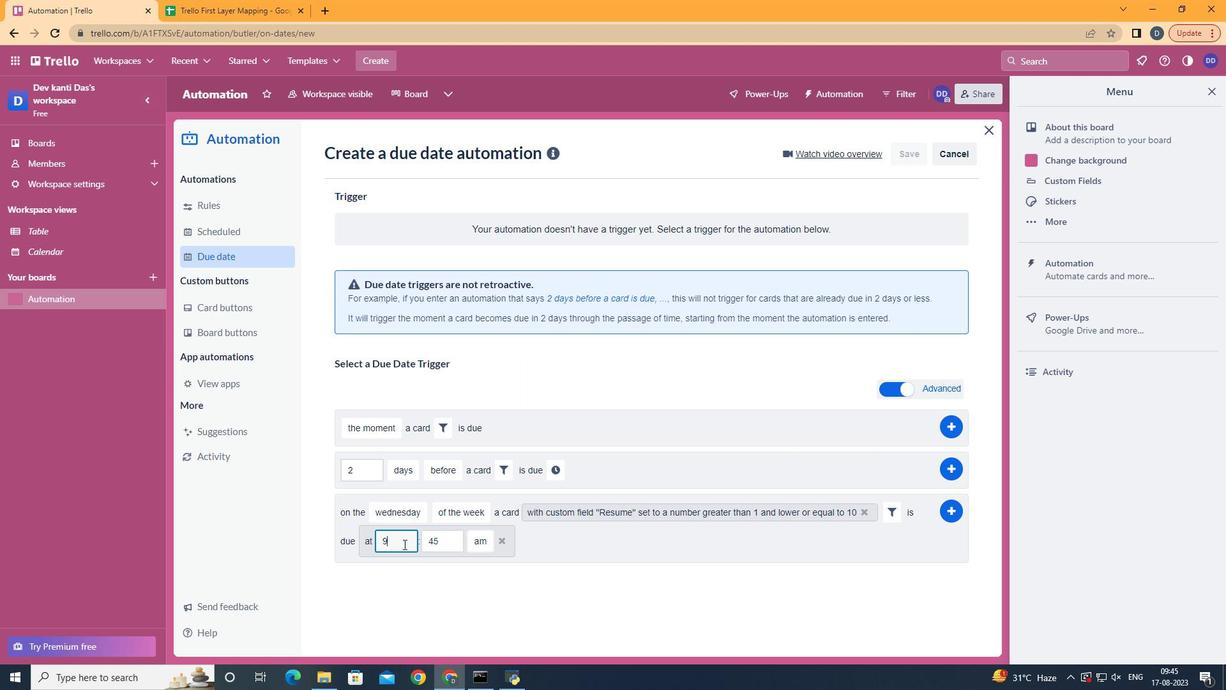 
Action: Mouse pressed left at (403, 543)
Screenshot: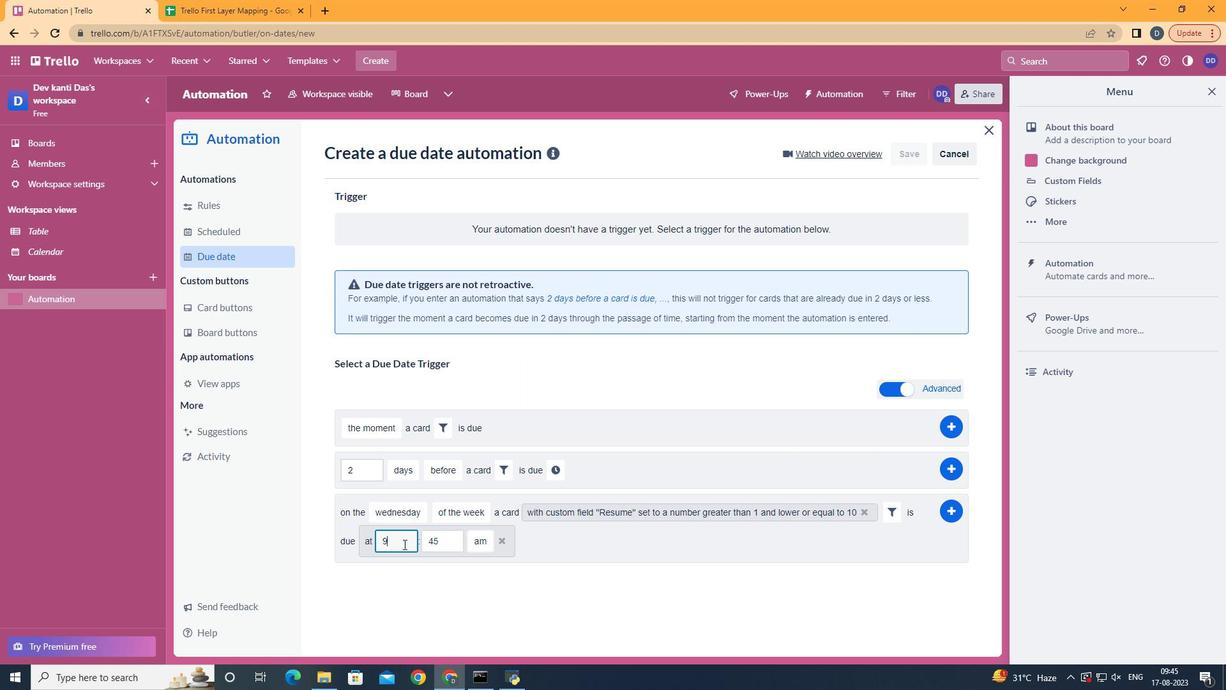 
Action: Mouse moved to (403, 543)
Screenshot: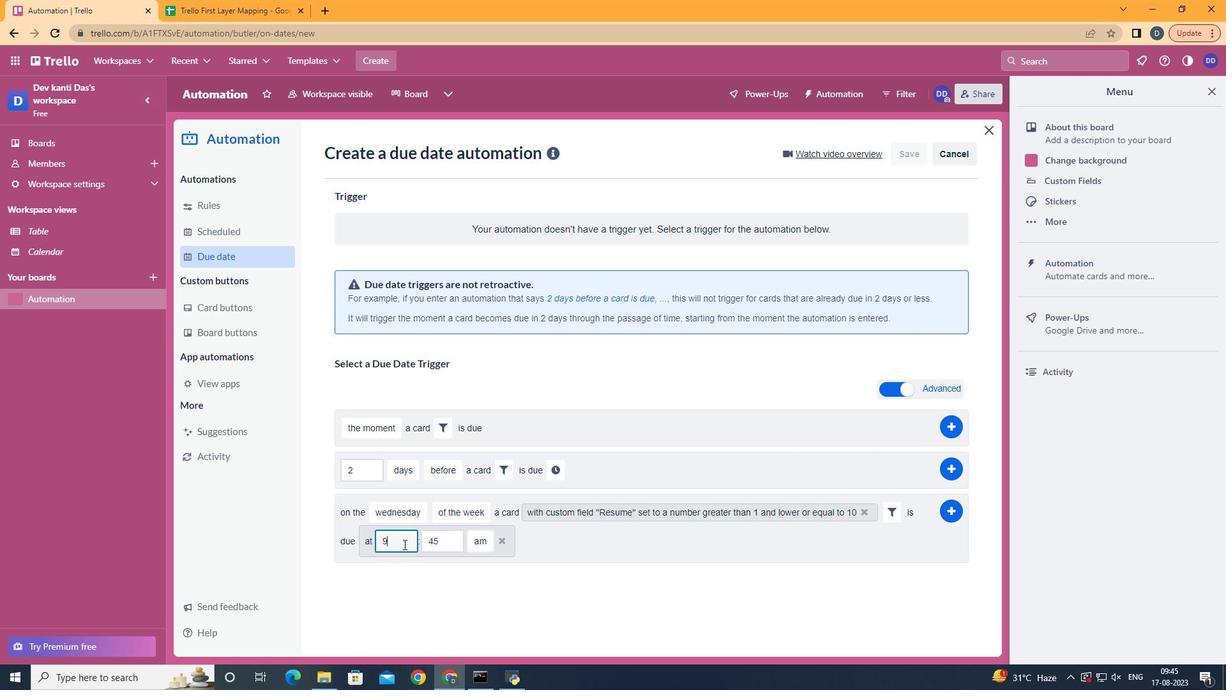 
Action: Key pressed <Key.backspace>11
Screenshot: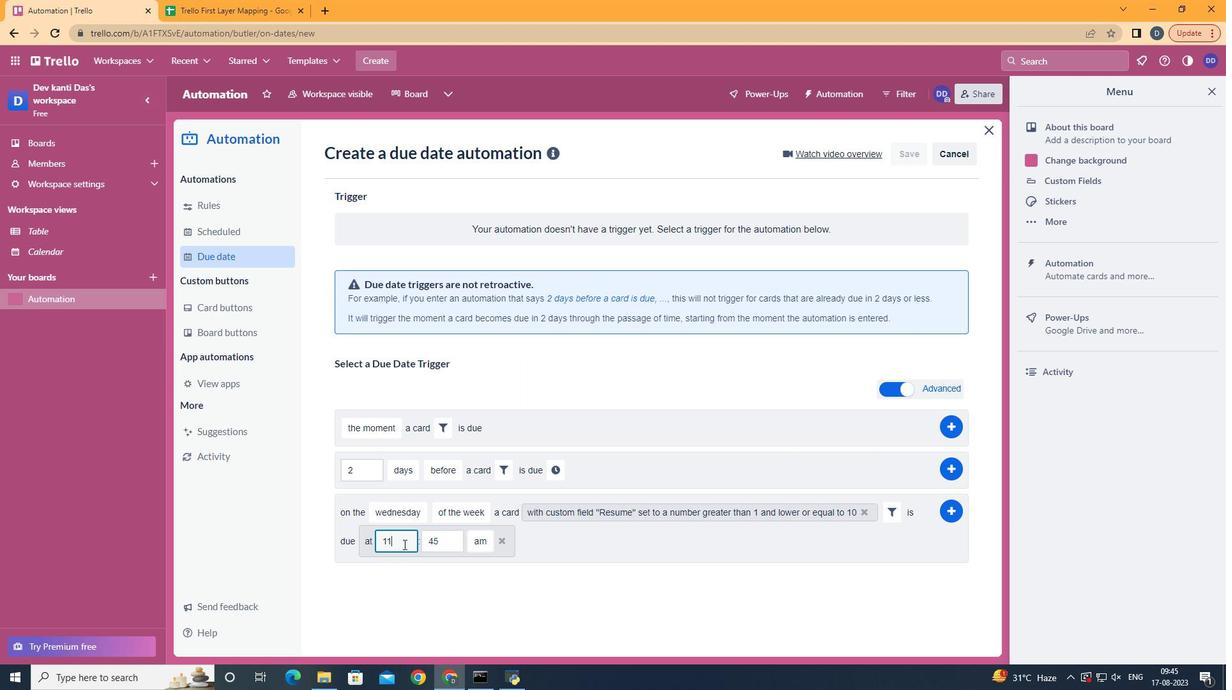 
Action: Mouse moved to (439, 541)
Screenshot: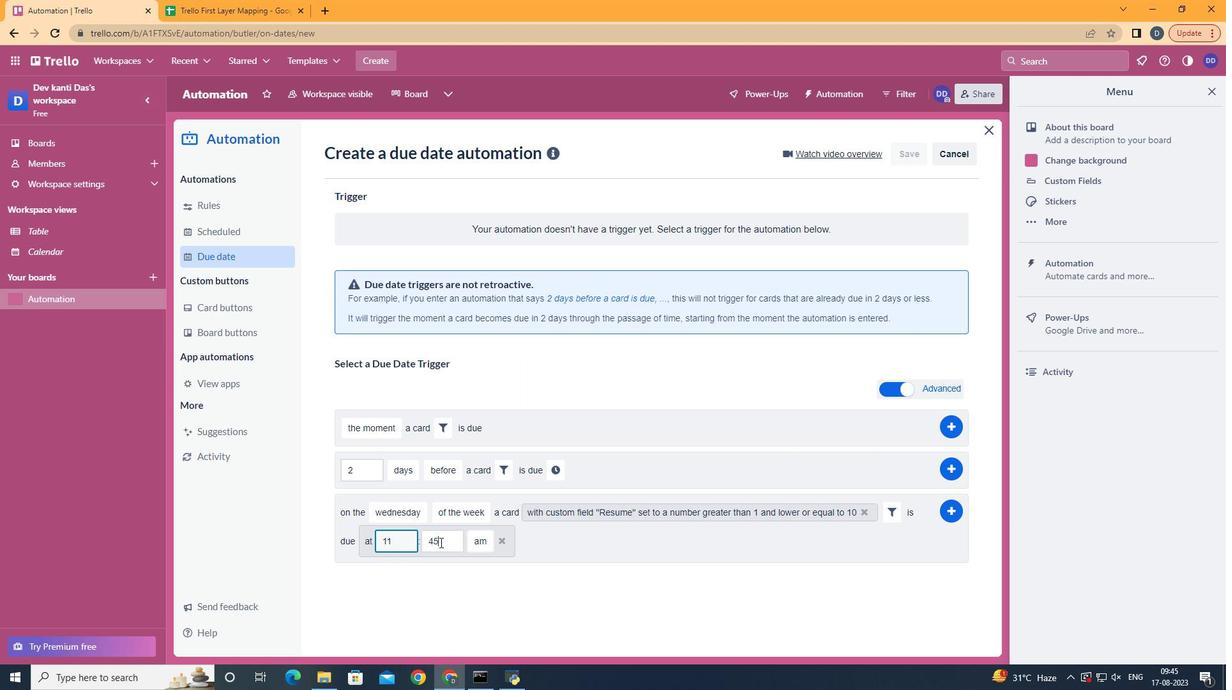 
Action: Mouse pressed left at (439, 541)
Screenshot: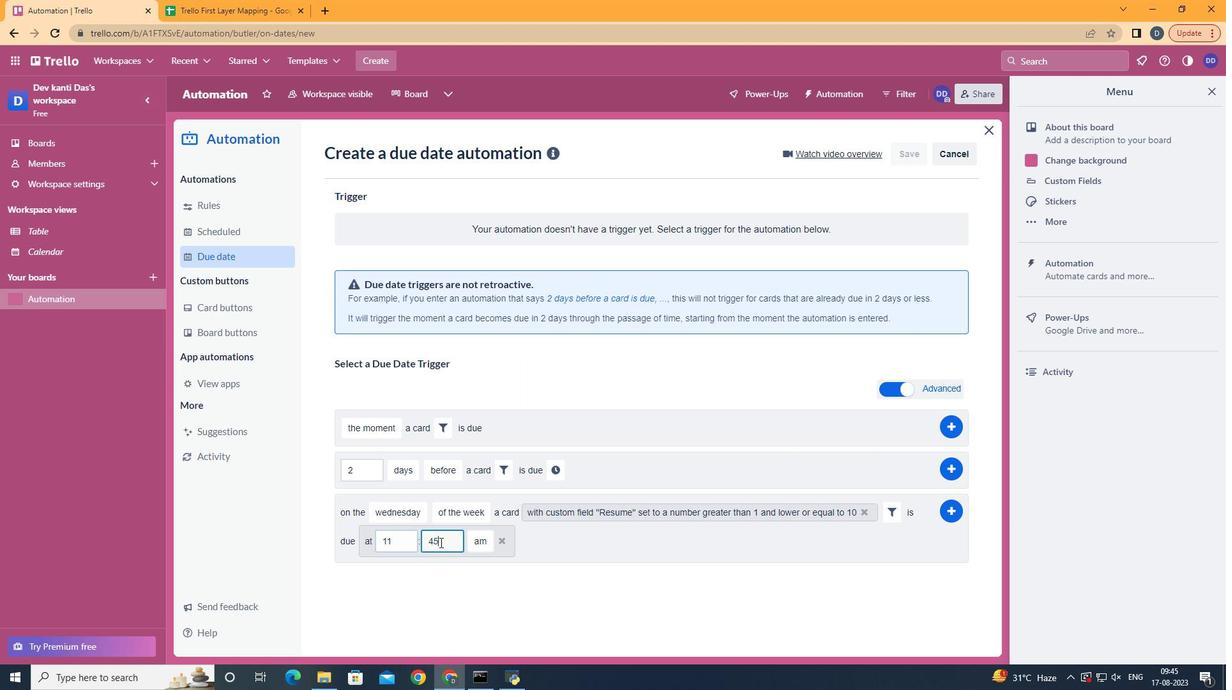 
Action: Key pressed <Key.backspace><Key.backspace><Key.right>00
Screenshot: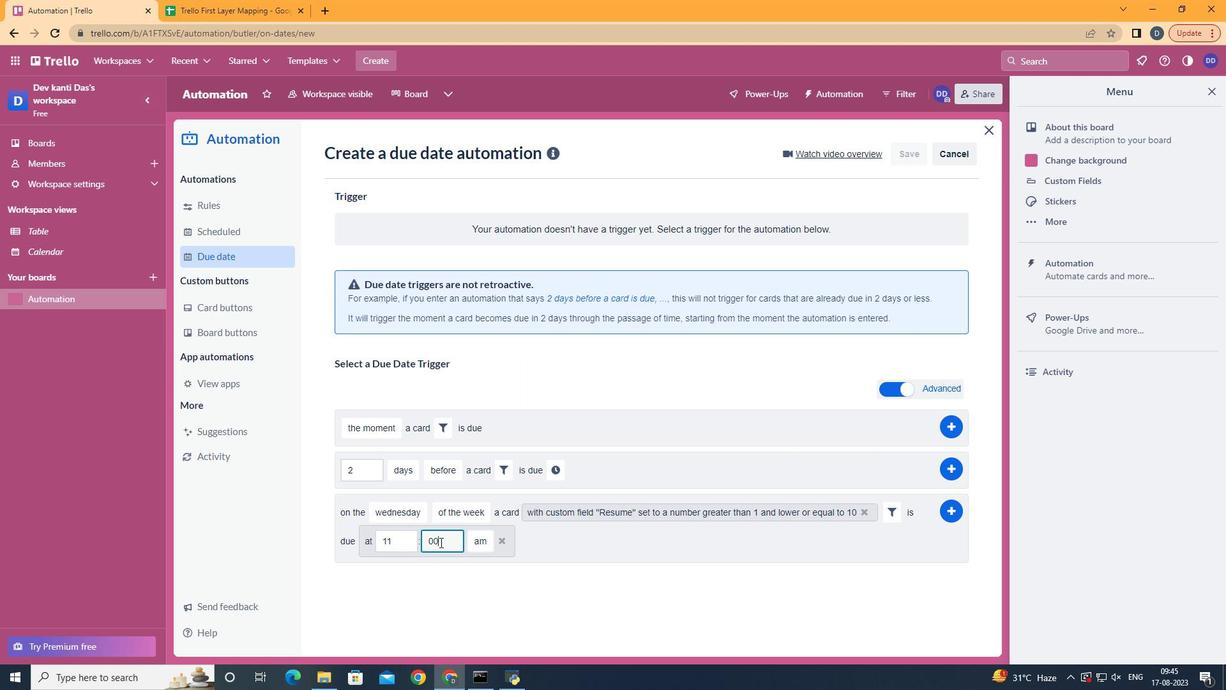 
Action: Mouse moved to (945, 511)
Screenshot: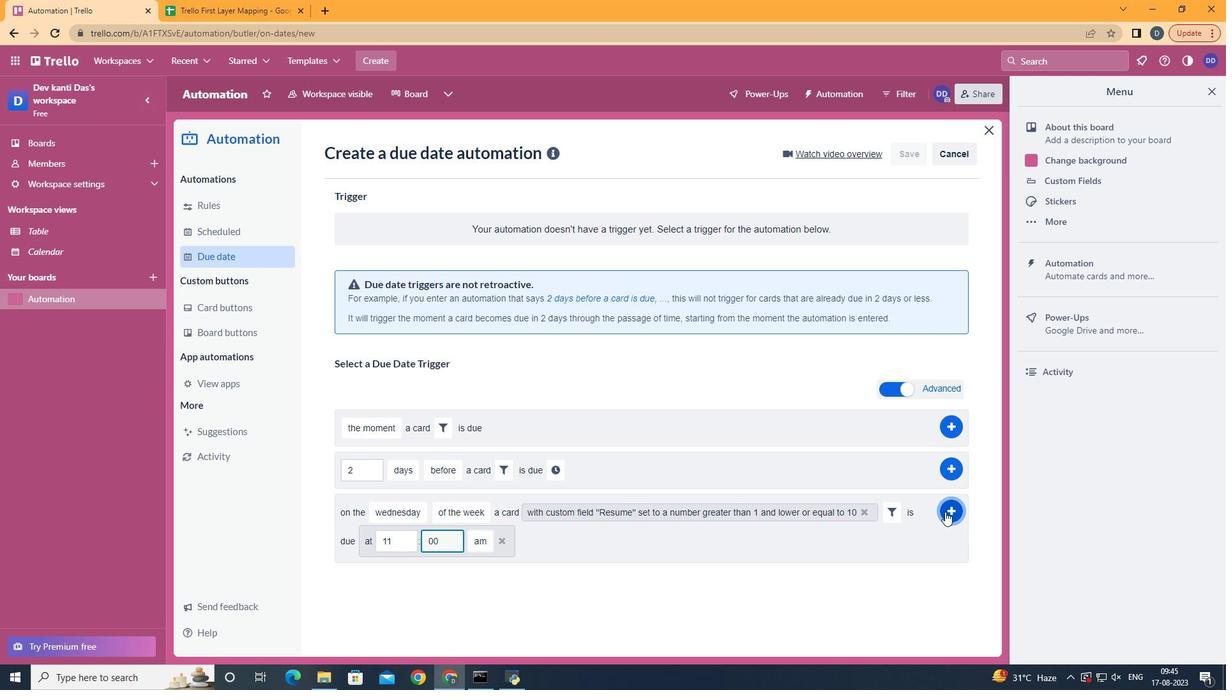 
Action: Mouse pressed left at (945, 511)
Screenshot: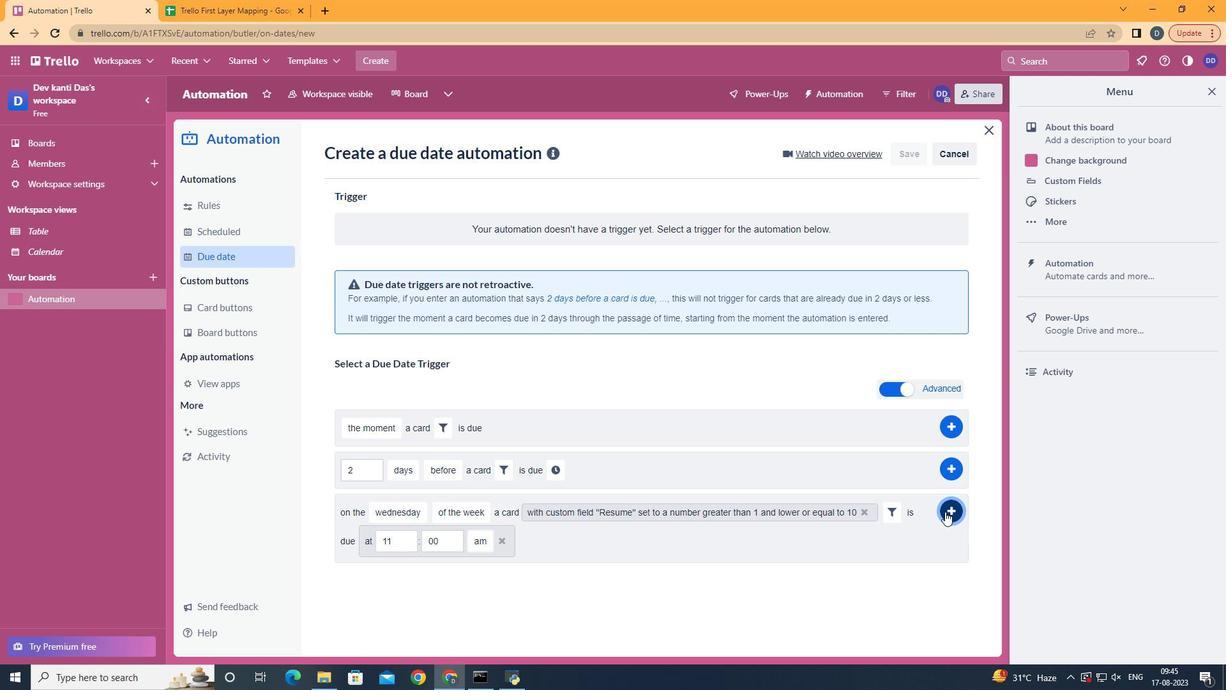 
Action: Mouse moved to (945, 511)
Screenshot: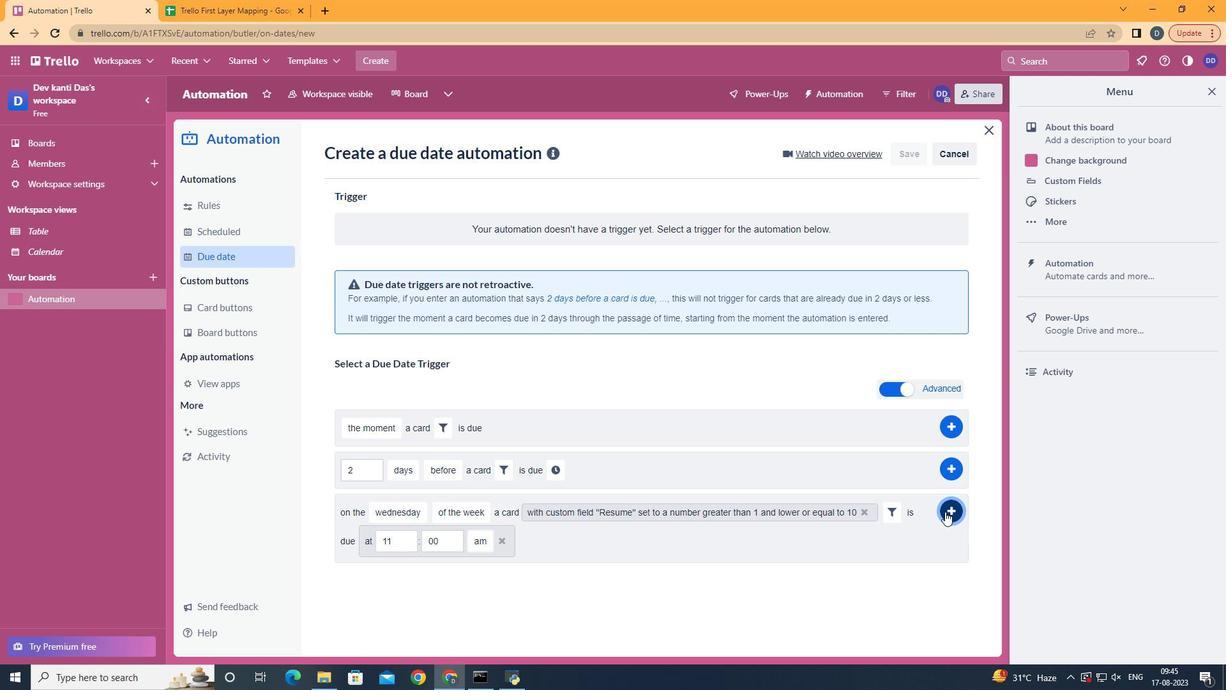 
